Task: Create a due date automation trigger when advanced on, on the monday of the week before a card is due add content with a name containing resume at 11:00 AM.
Action: Mouse moved to (1001, 309)
Screenshot: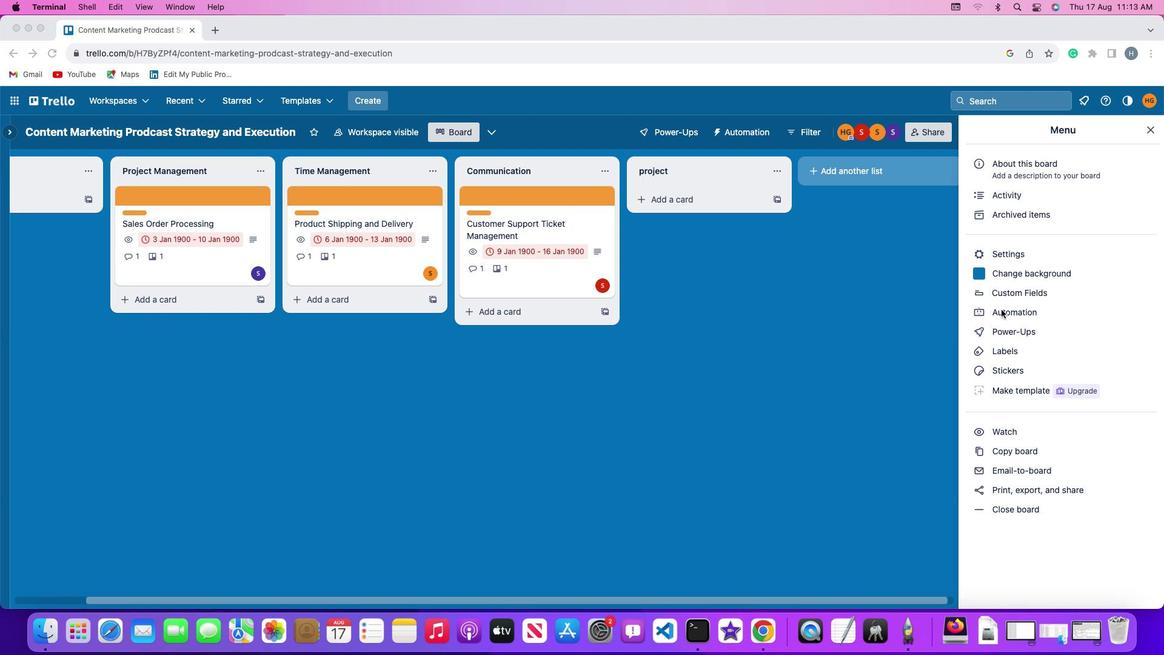 
Action: Mouse pressed left at (1001, 309)
Screenshot: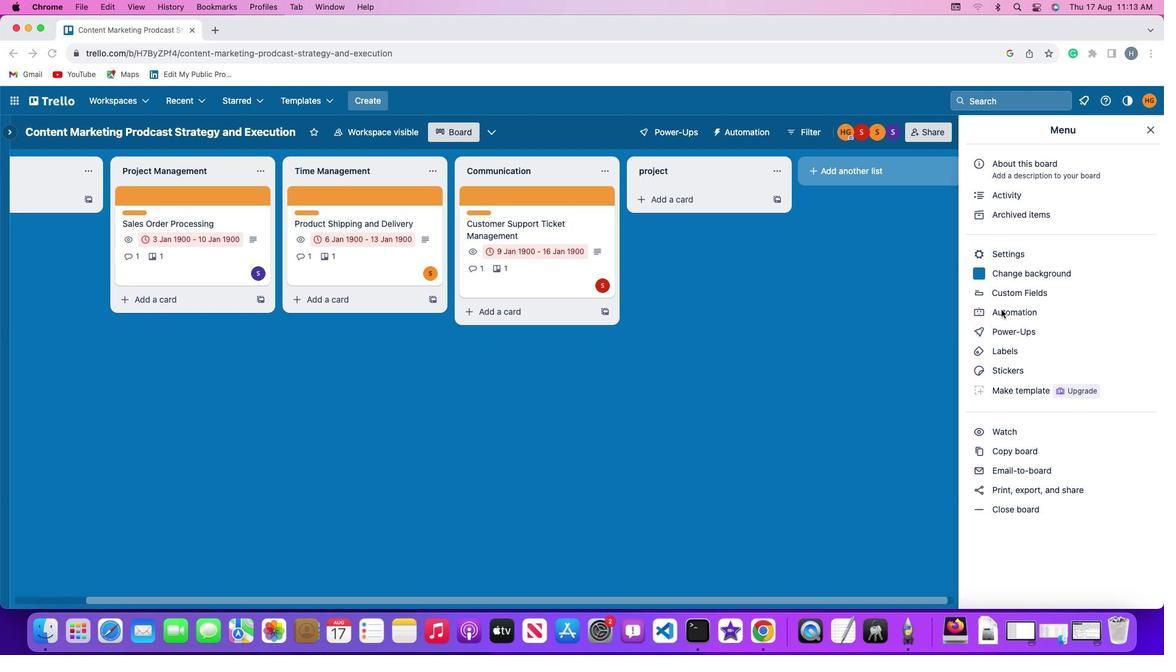 
Action: Mouse pressed left at (1001, 309)
Screenshot: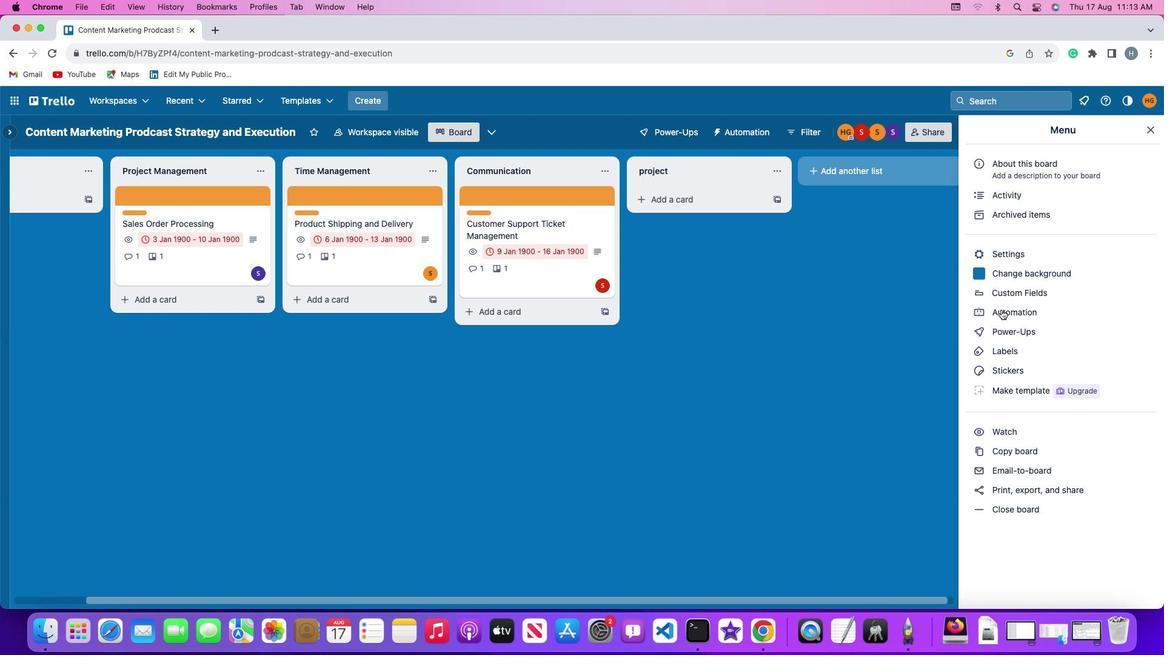 
Action: Mouse moved to (57, 286)
Screenshot: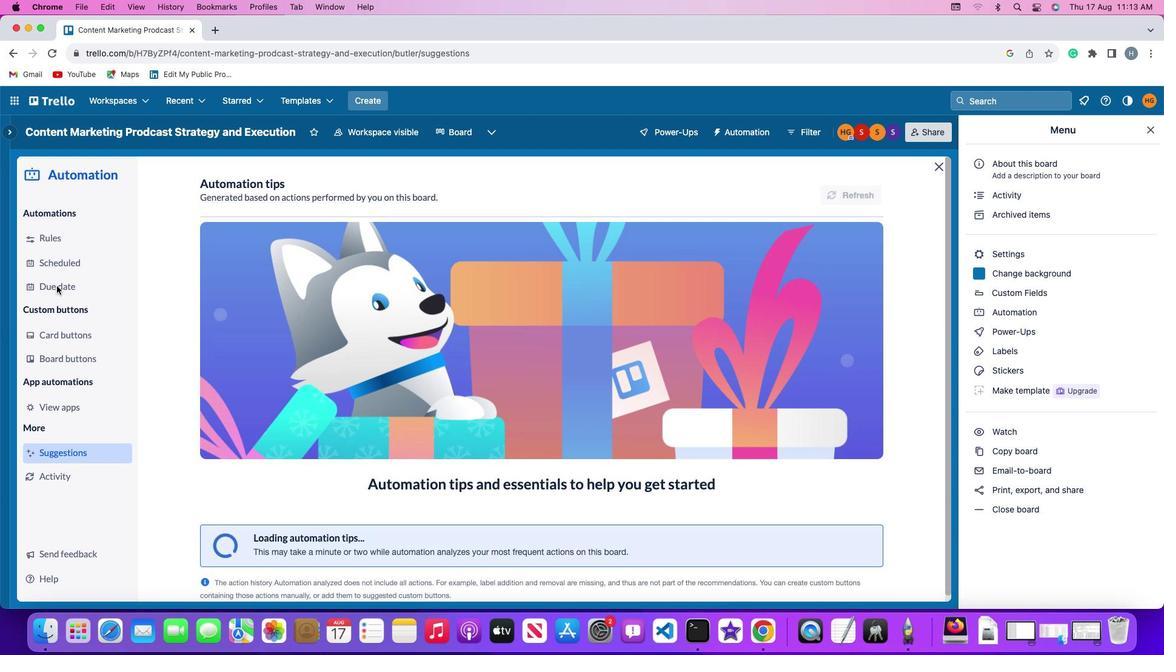 
Action: Mouse pressed left at (57, 286)
Screenshot: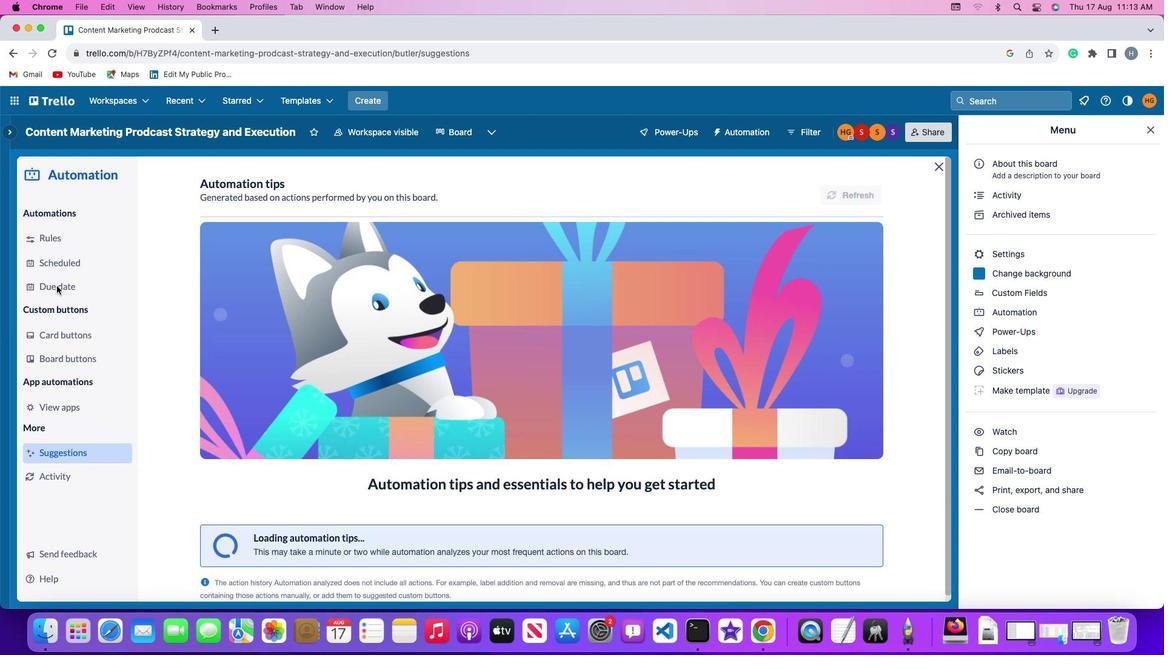 
Action: Mouse moved to (807, 187)
Screenshot: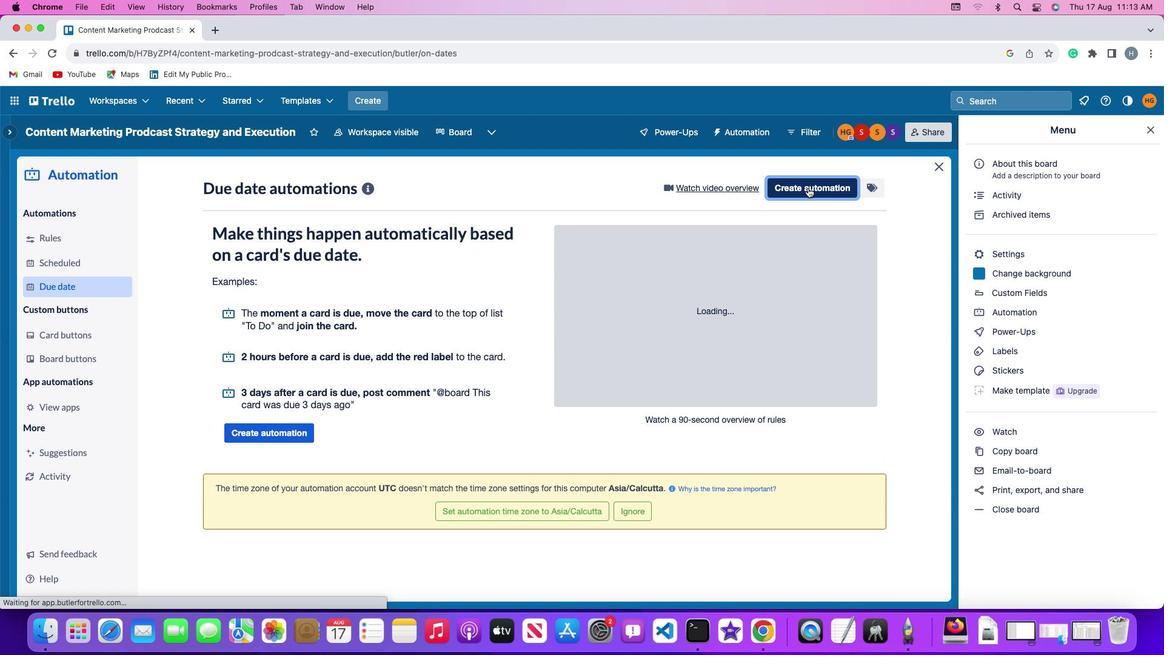 
Action: Mouse pressed left at (807, 187)
Screenshot: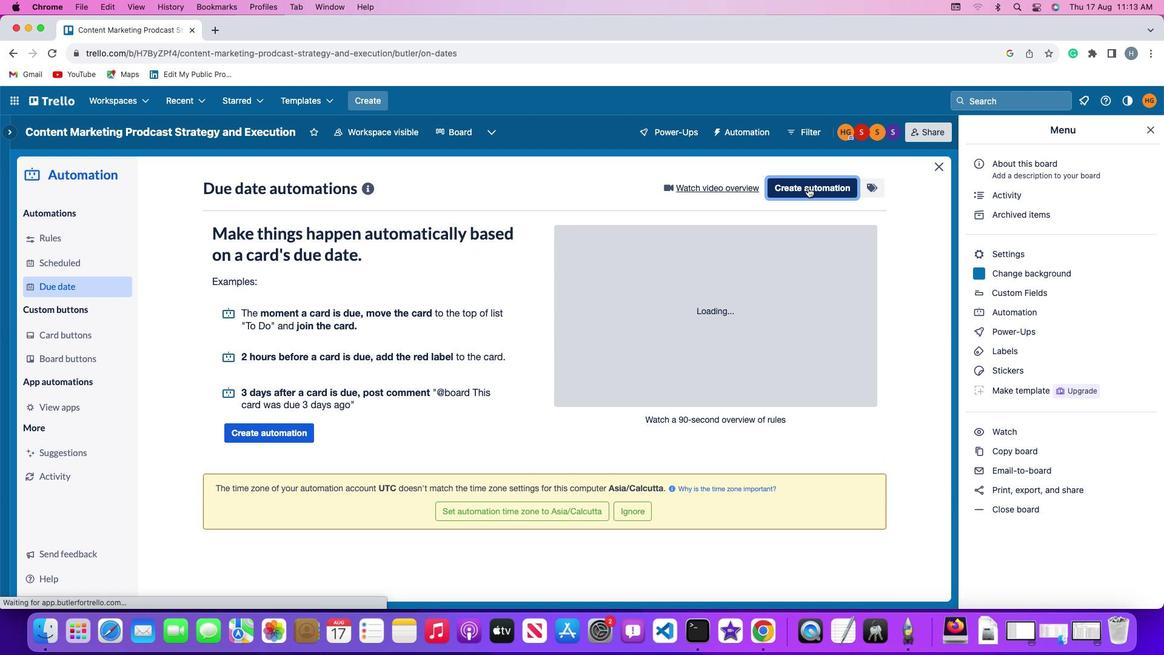 
Action: Mouse moved to (237, 302)
Screenshot: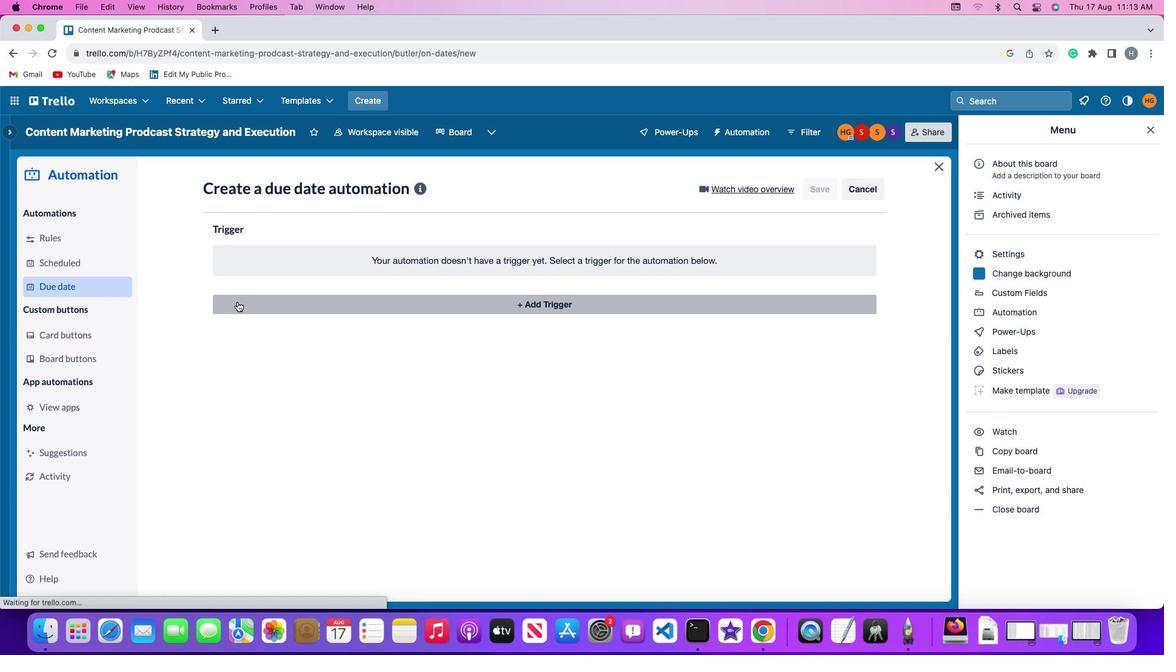 
Action: Mouse pressed left at (237, 302)
Screenshot: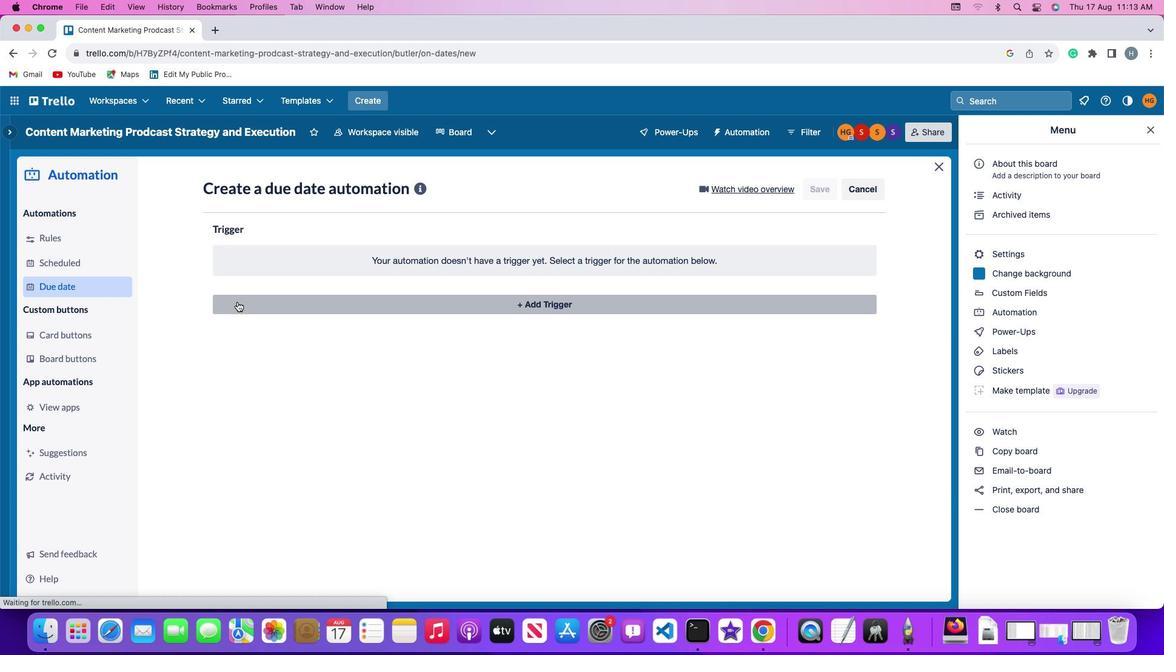
Action: Mouse moved to (274, 525)
Screenshot: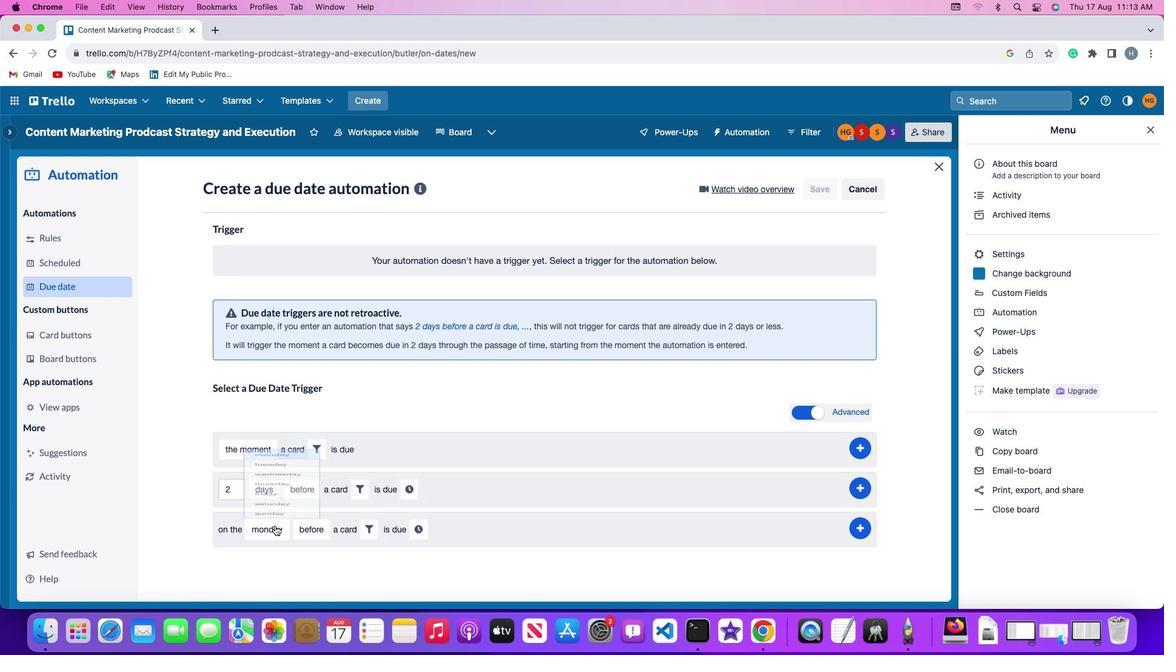 
Action: Mouse pressed left at (274, 525)
Screenshot: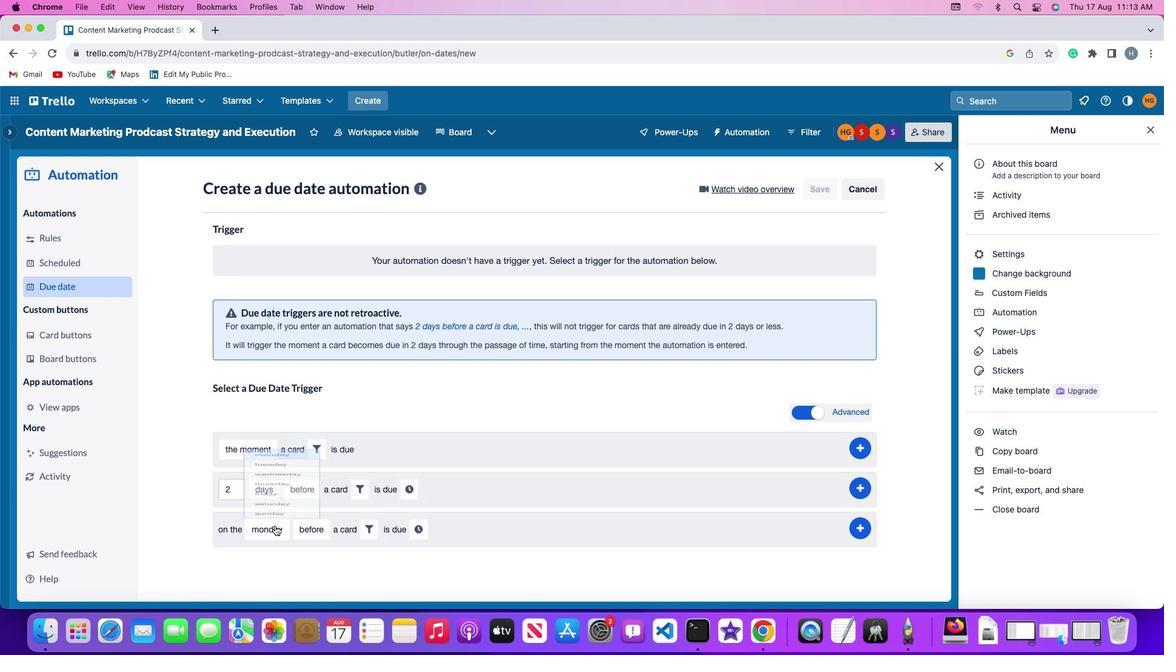 
Action: Mouse moved to (286, 356)
Screenshot: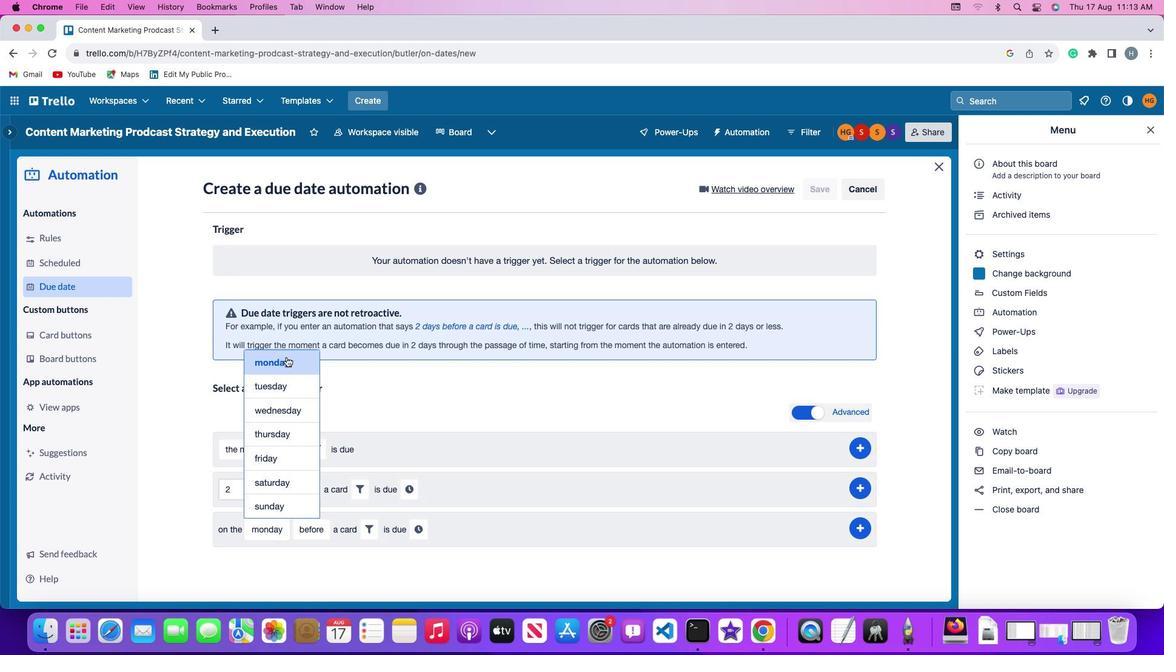 
Action: Mouse pressed left at (286, 356)
Screenshot: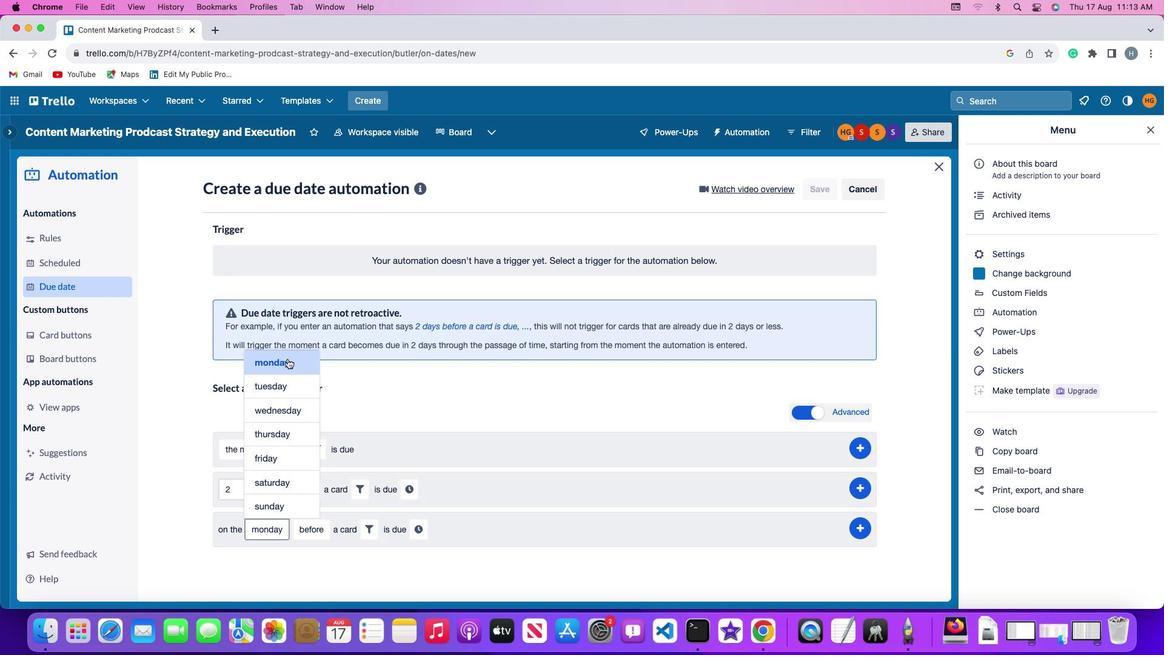 
Action: Mouse moved to (311, 528)
Screenshot: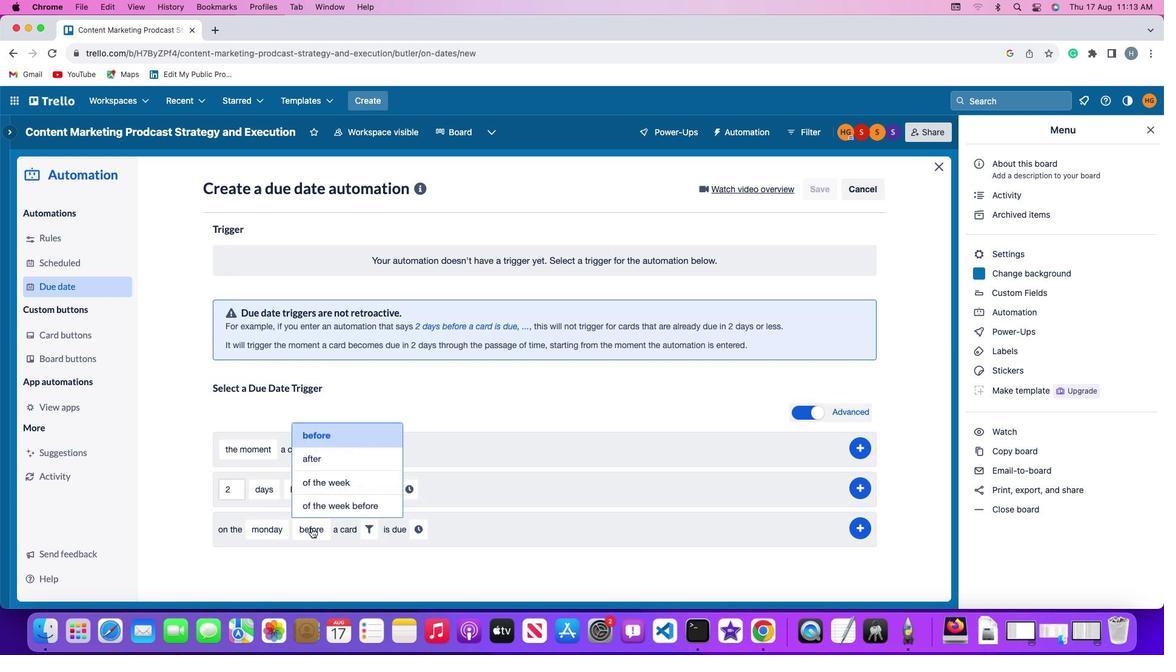 
Action: Mouse pressed left at (311, 528)
Screenshot: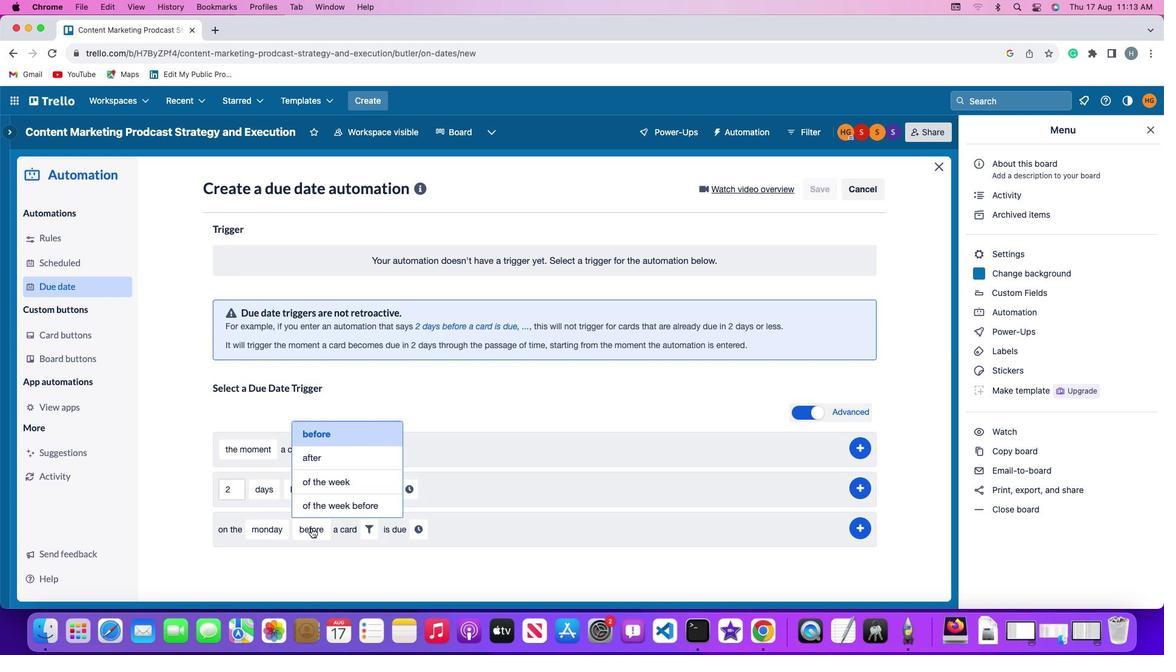 
Action: Mouse moved to (319, 507)
Screenshot: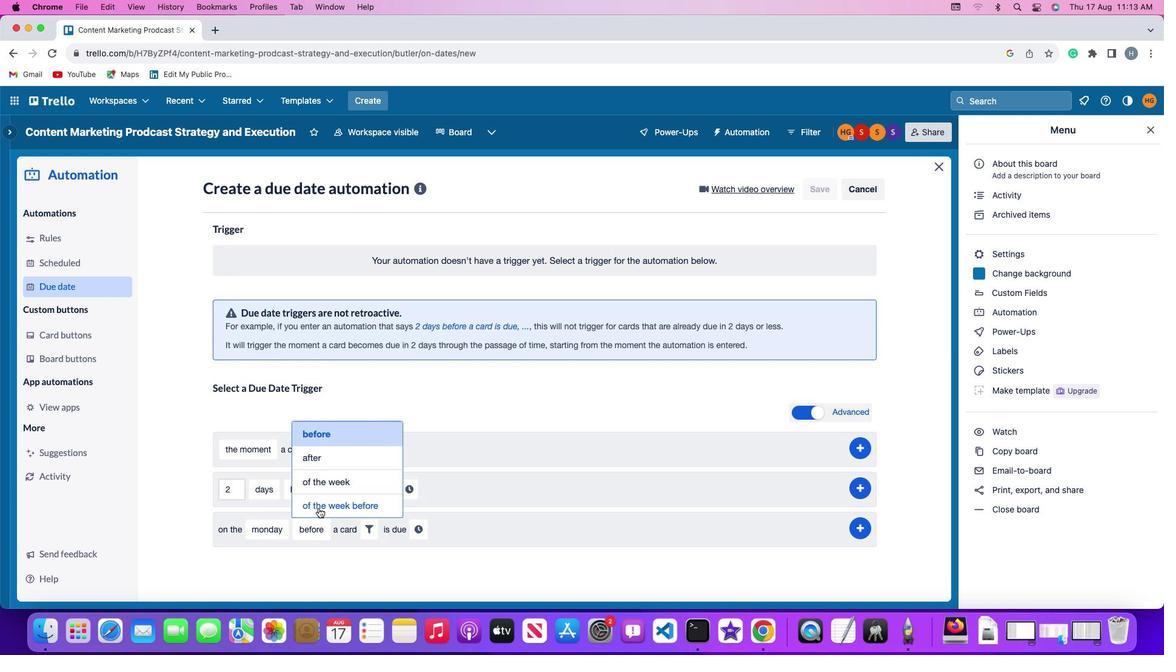 
Action: Mouse pressed left at (319, 507)
Screenshot: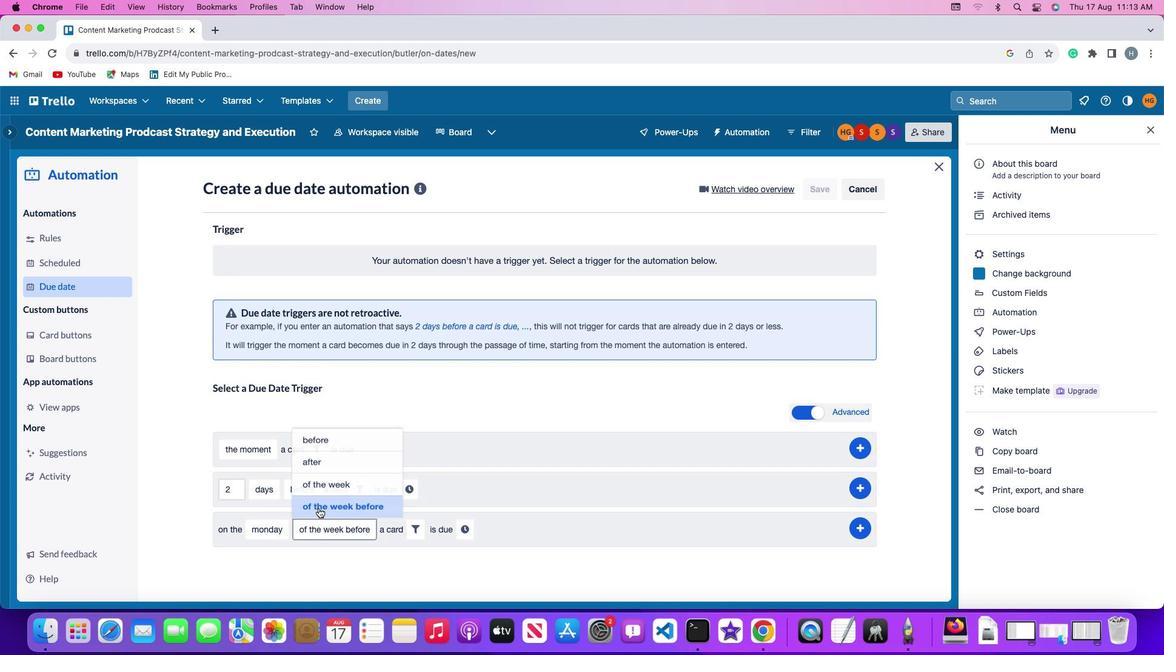 
Action: Mouse moved to (410, 527)
Screenshot: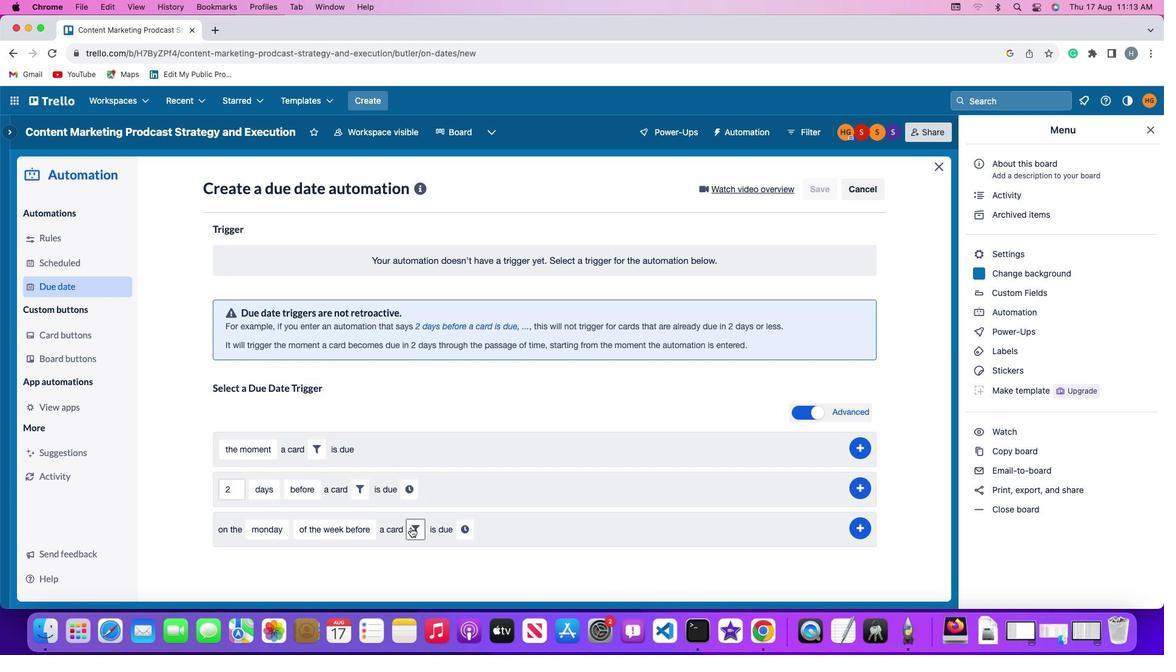 
Action: Mouse pressed left at (410, 527)
Screenshot: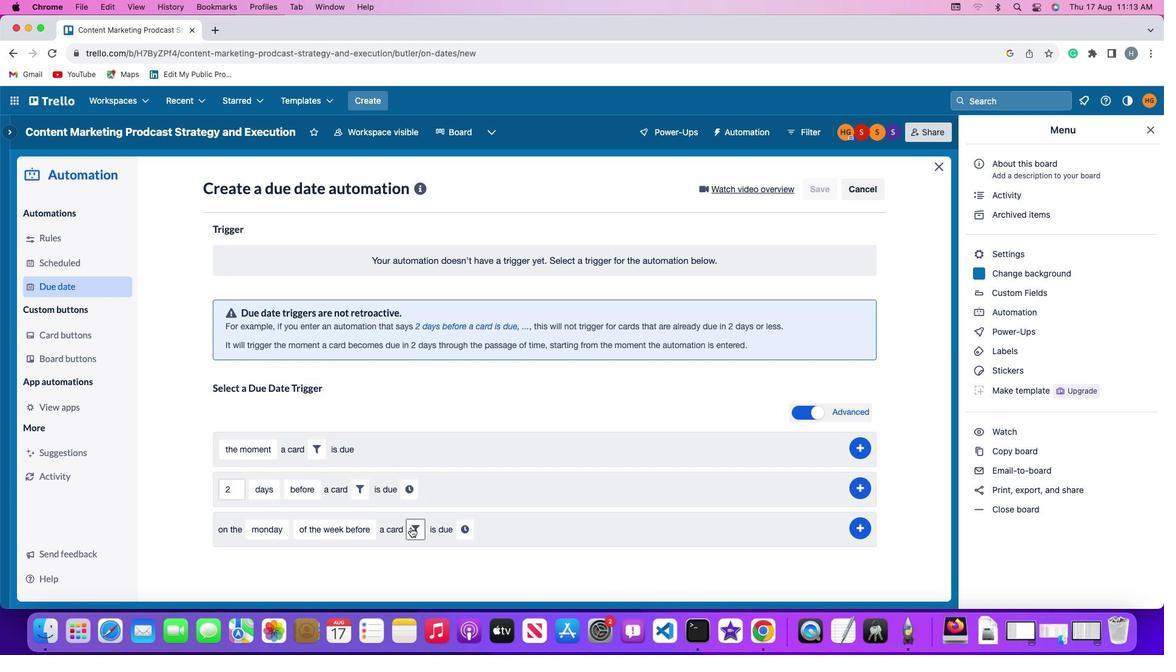 
Action: Mouse moved to (567, 570)
Screenshot: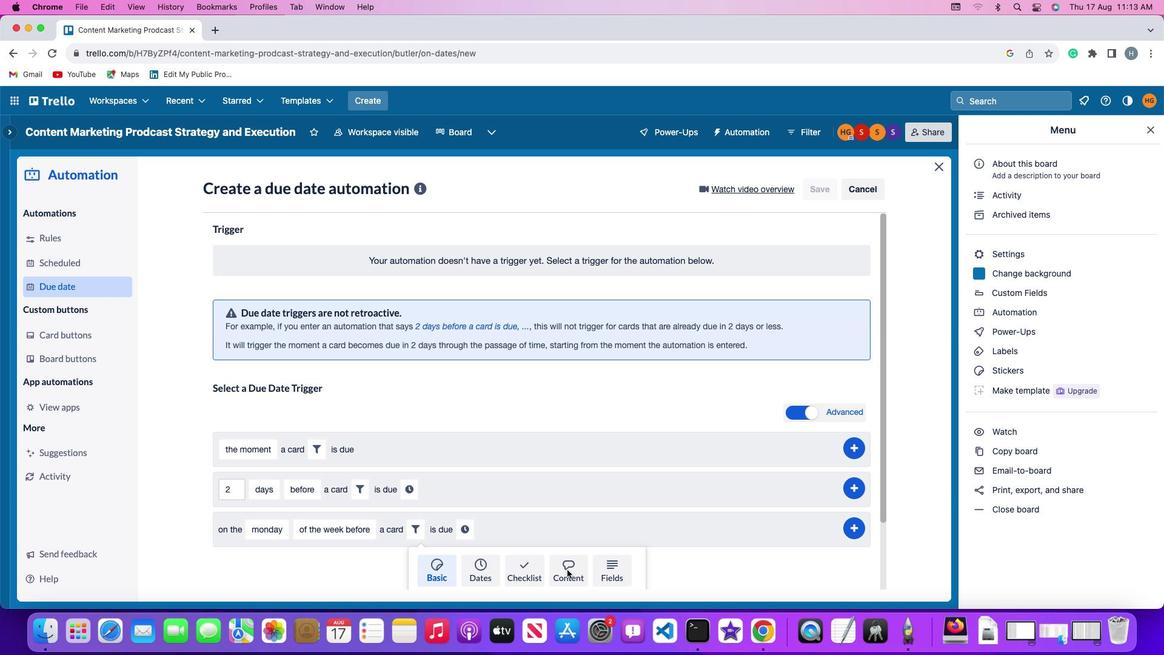 
Action: Mouse pressed left at (567, 570)
Screenshot: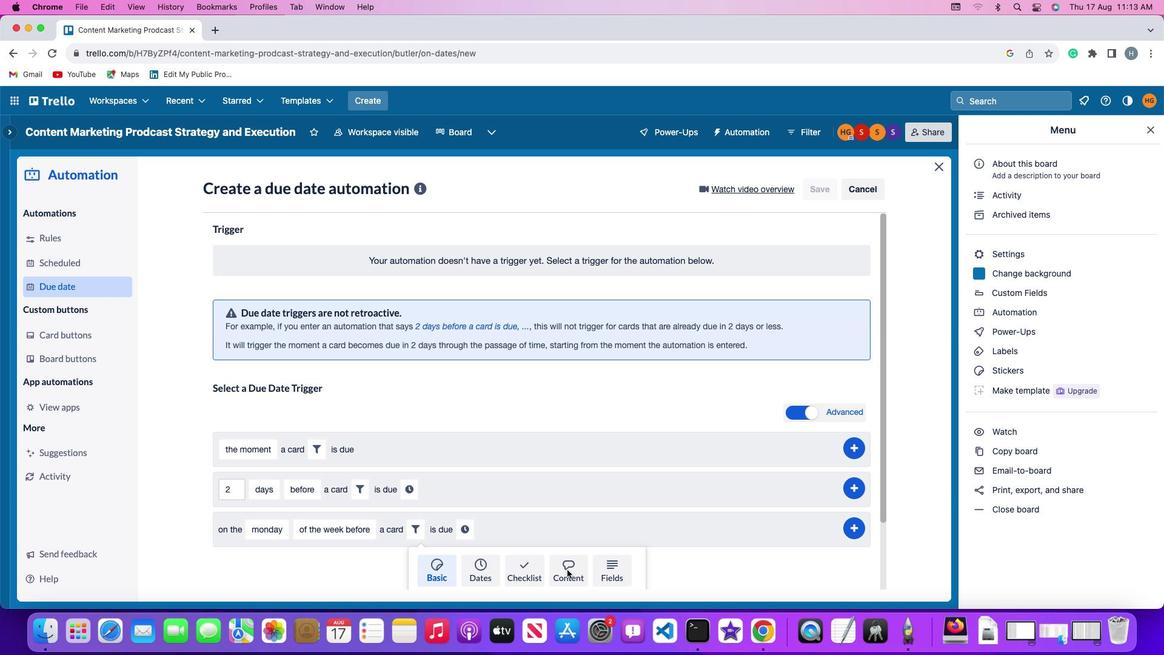 
Action: Mouse moved to (379, 564)
Screenshot: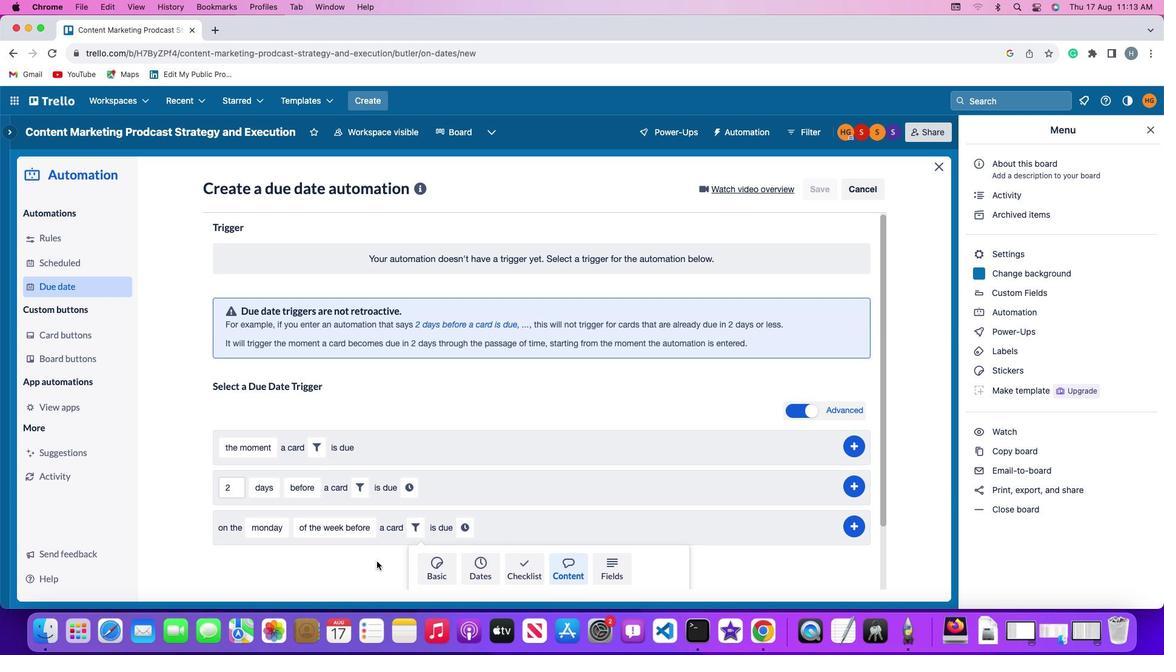 
Action: Mouse scrolled (379, 564) with delta (0, 0)
Screenshot: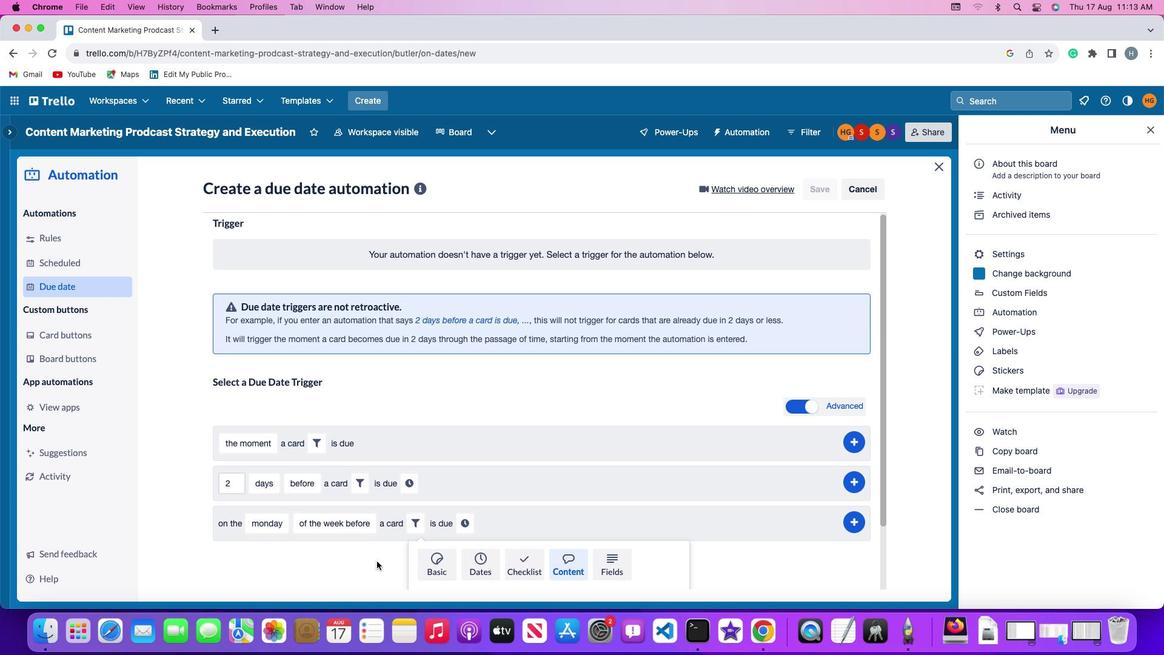 
Action: Mouse moved to (379, 564)
Screenshot: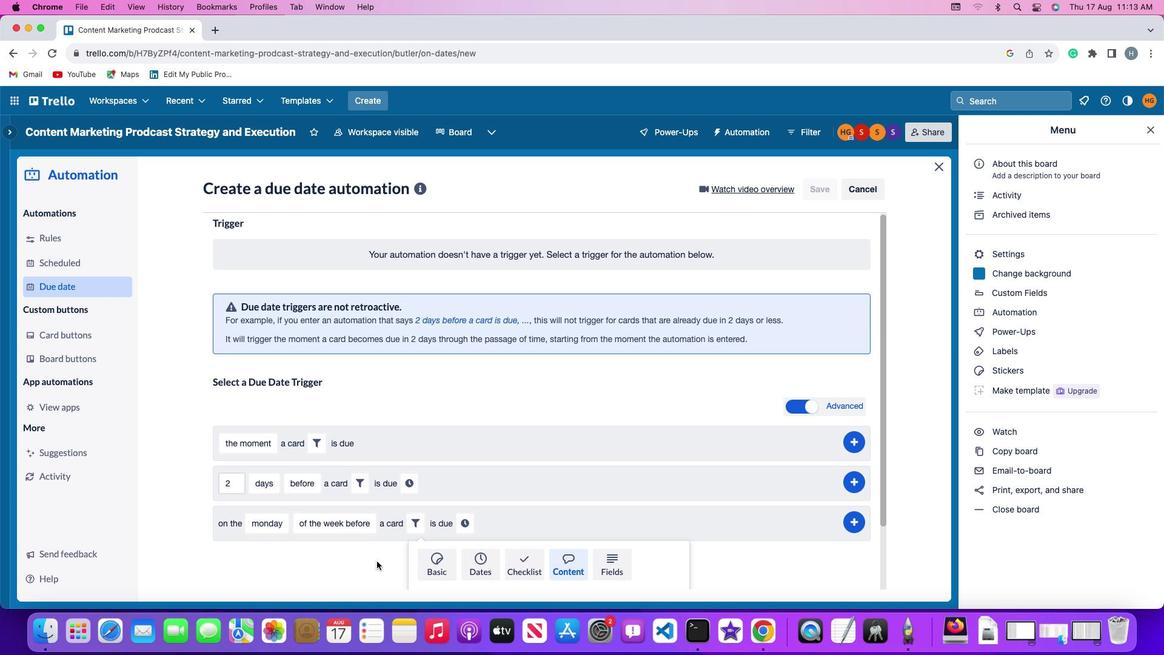 
Action: Mouse scrolled (379, 564) with delta (0, 0)
Screenshot: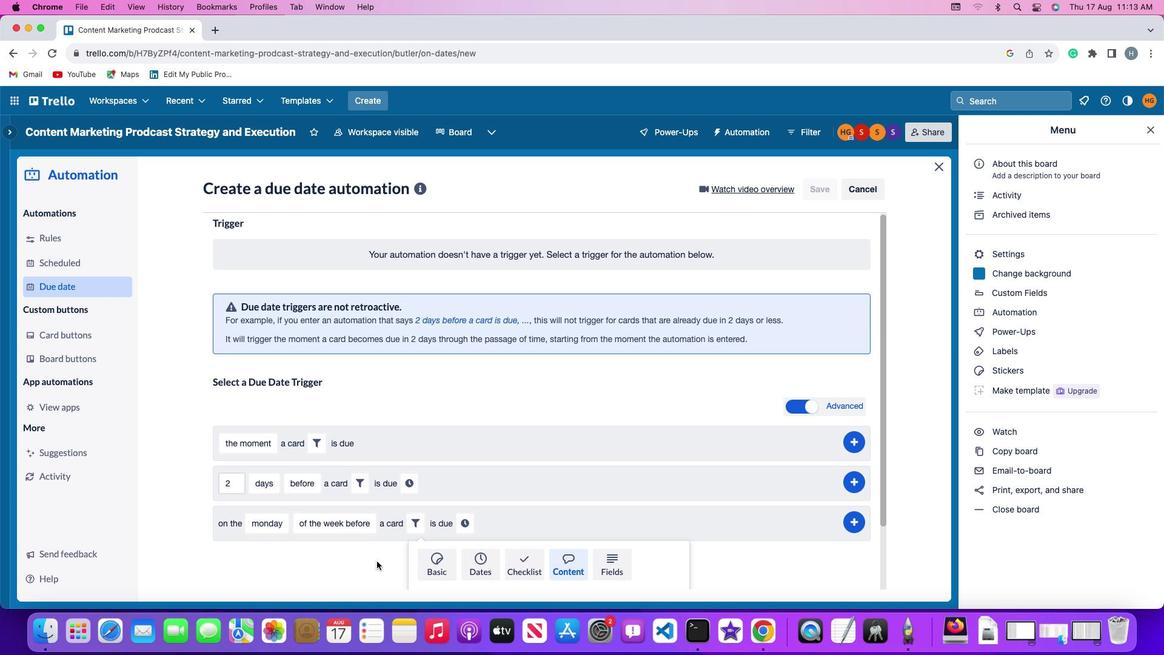 
Action: Mouse scrolled (379, 564) with delta (0, -1)
Screenshot: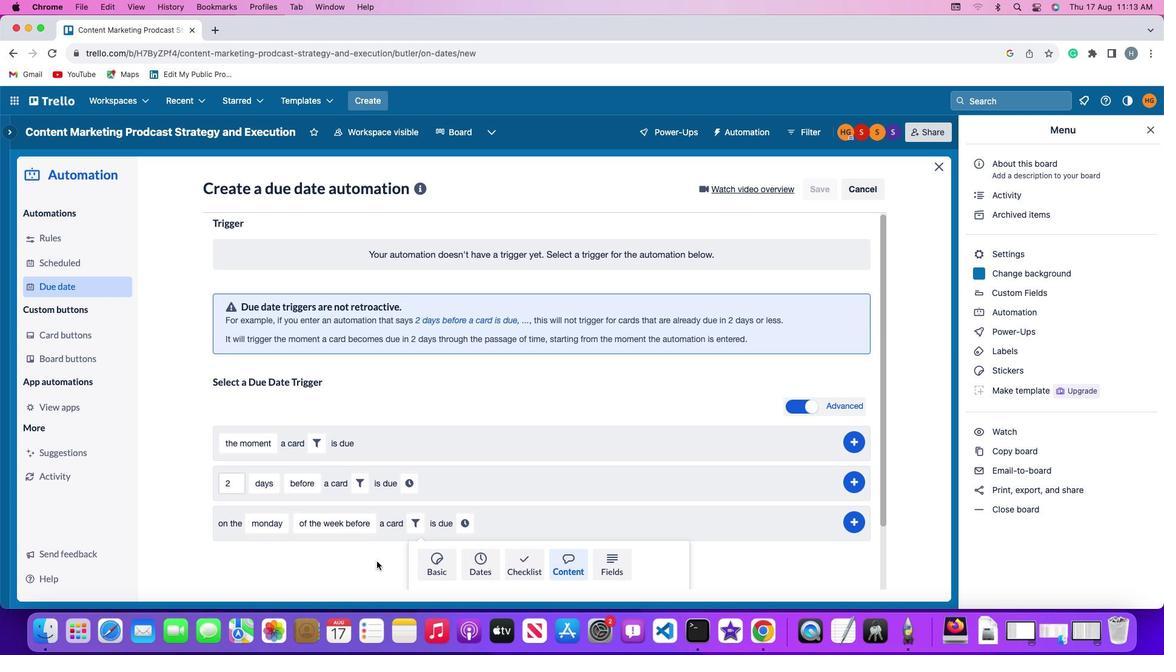 
Action: Mouse scrolled (379, 564) with delta (0, -3)
Screenshot: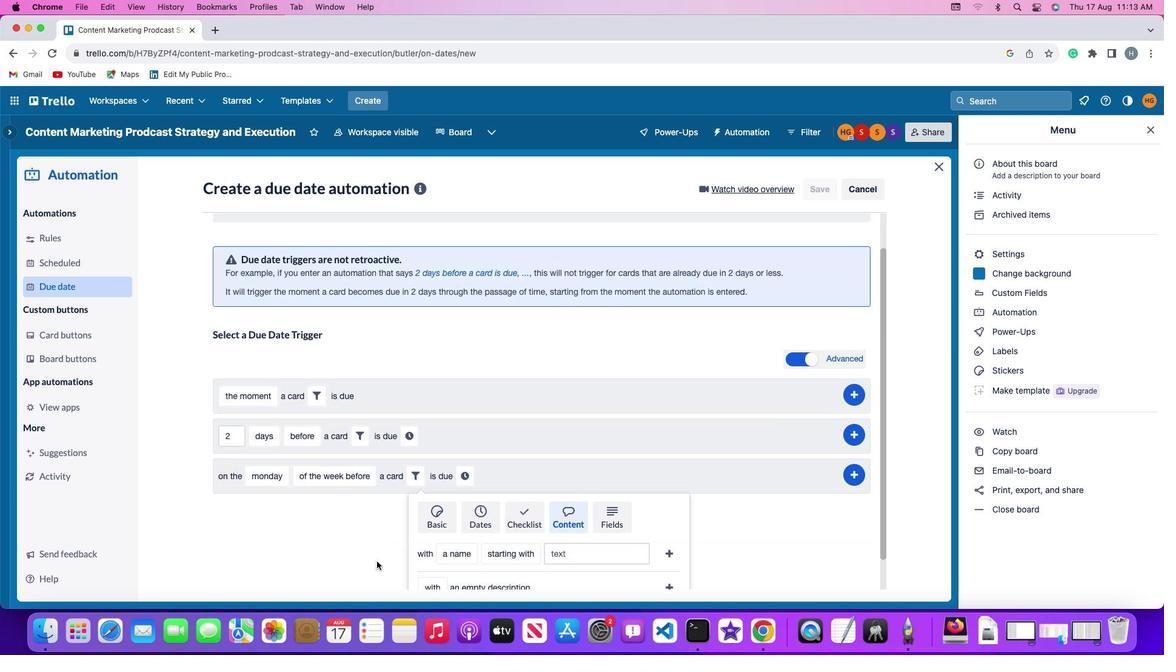 
Action: Mouse moved to (445, 534)
Screenshot: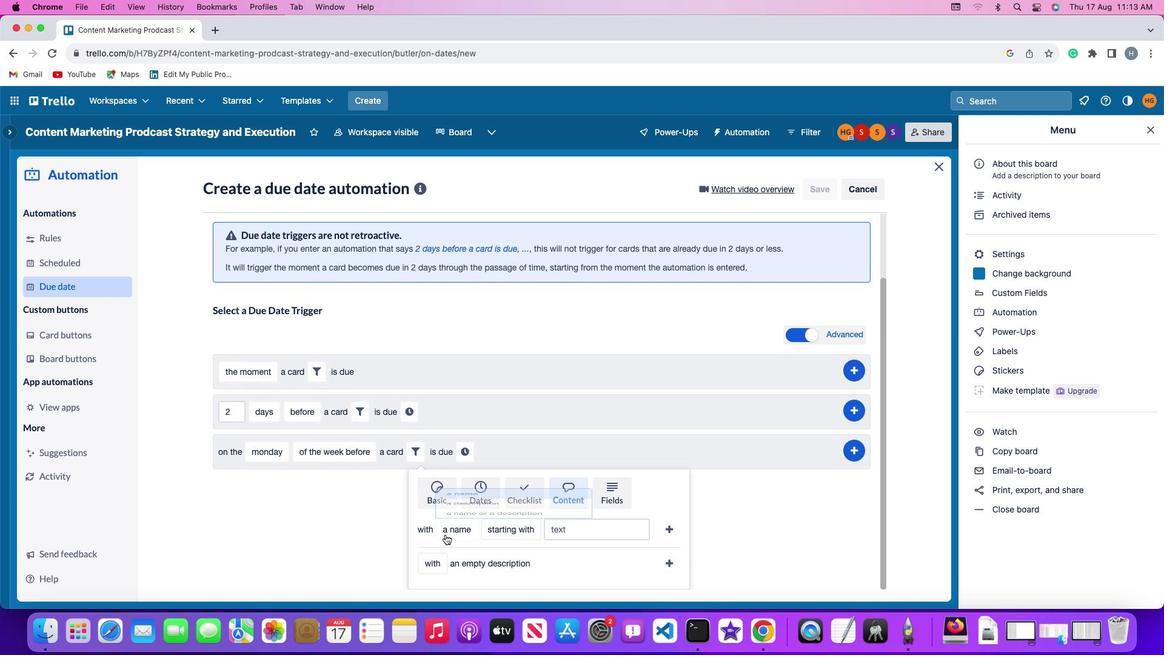 
Action: Mouse pressed left at (445, 534)
Screenshot: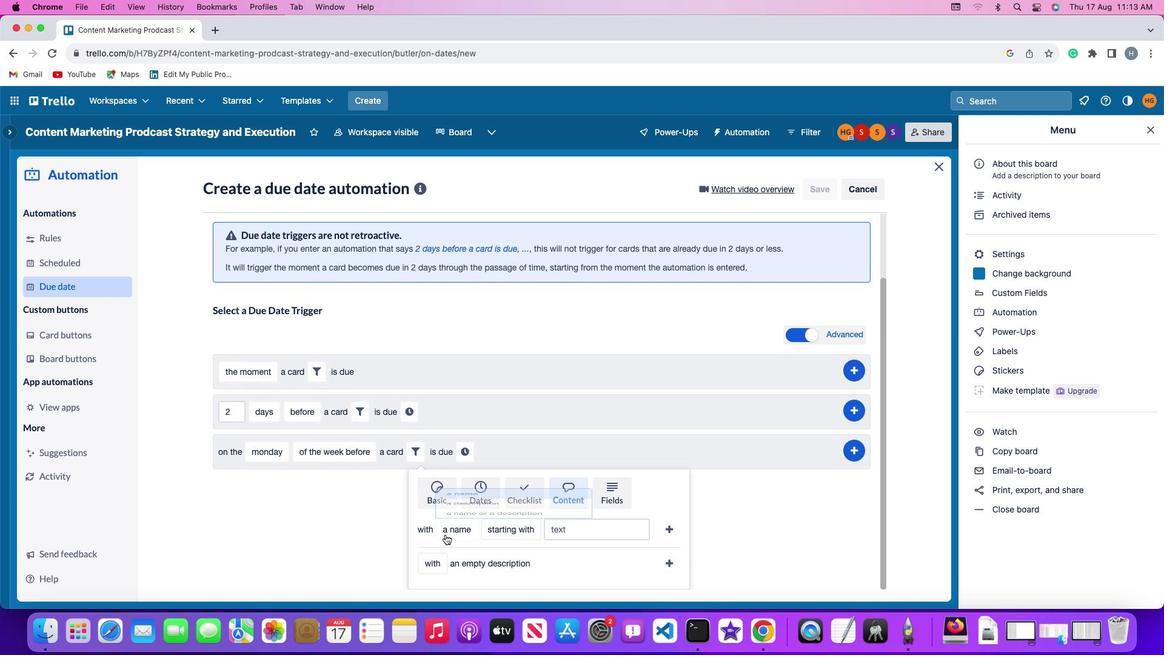 
Action: Mouse moved to (474, 462)
Screenshot: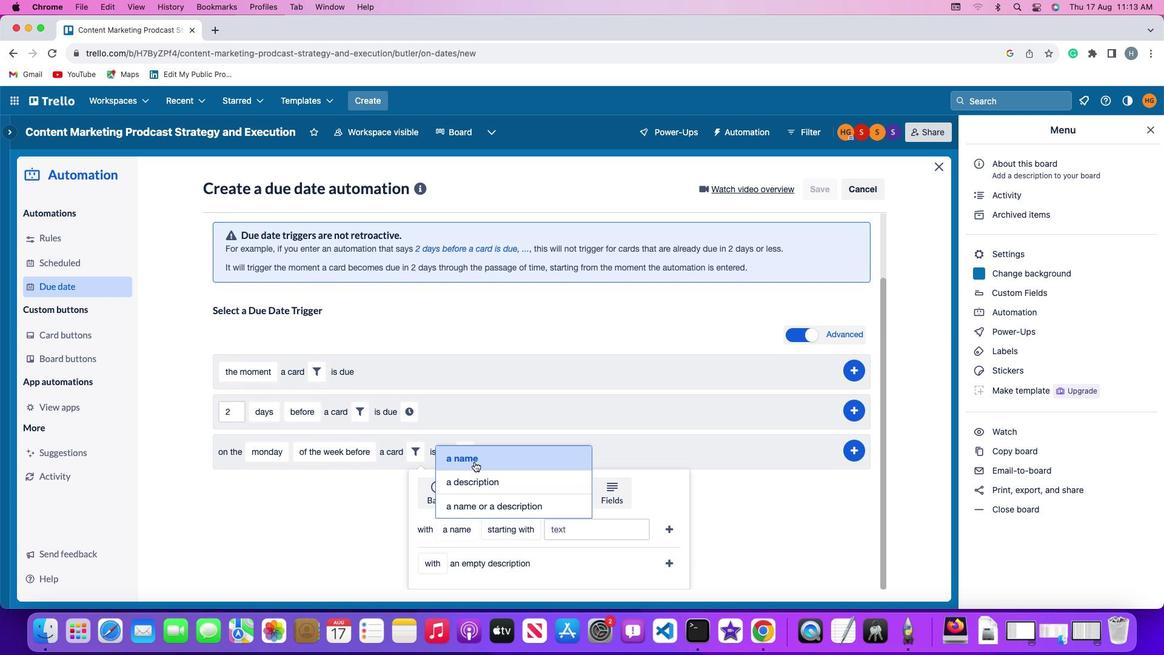 
Action: Mouse pressed left at (474, 462)
Screenshot: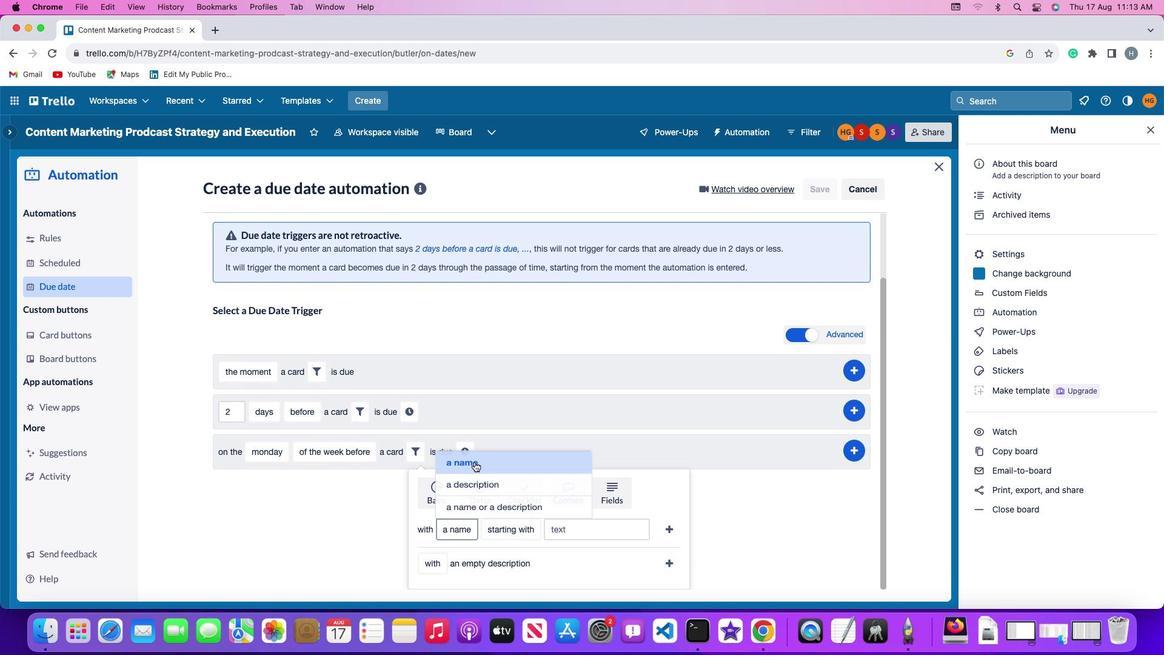 
Action: Mouse moved to (516, 525)
Screenshot: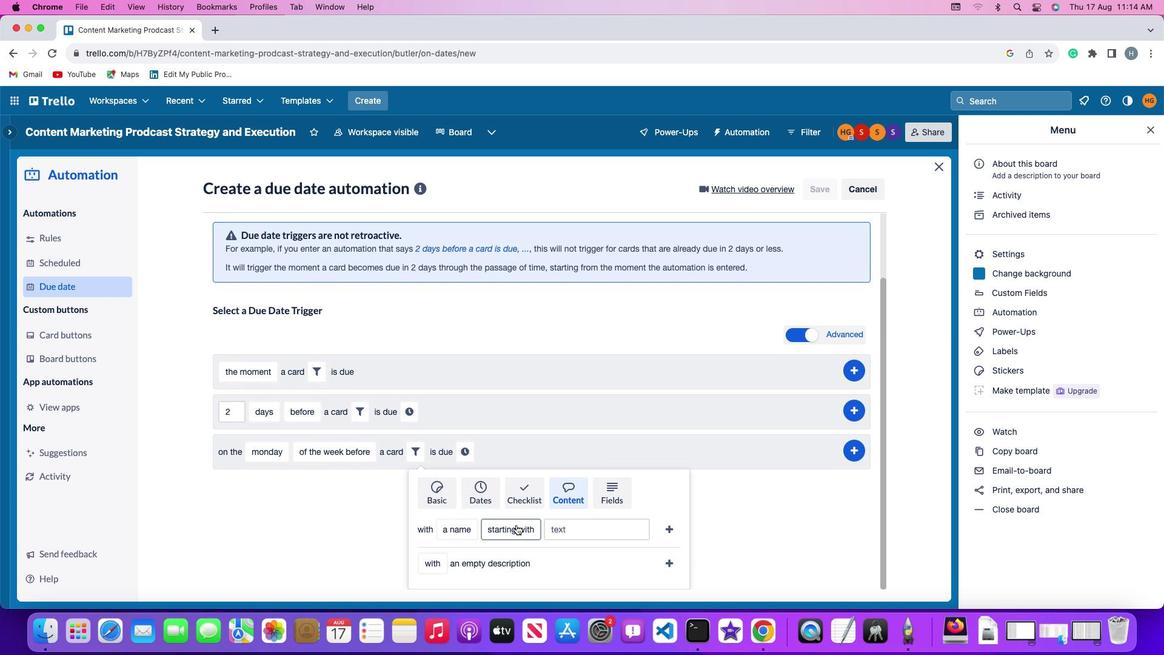 
Action: Mouse pressed left at (516, 525)
Screenshot: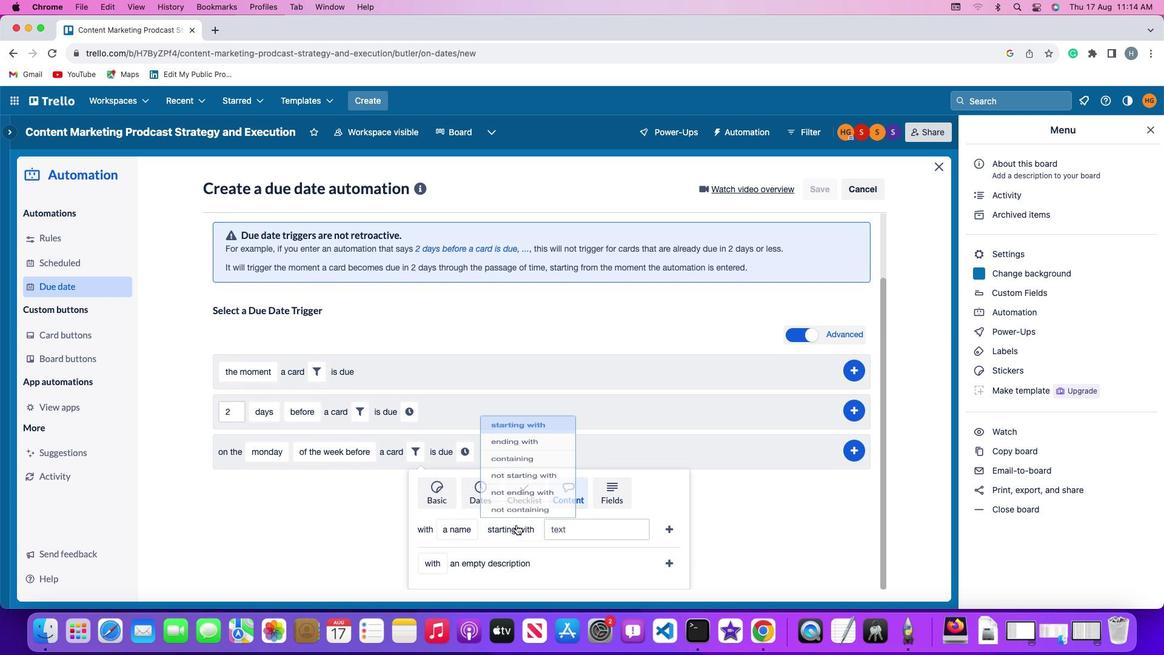 
Action: Mouse moved to (517, 436)
Screenshot: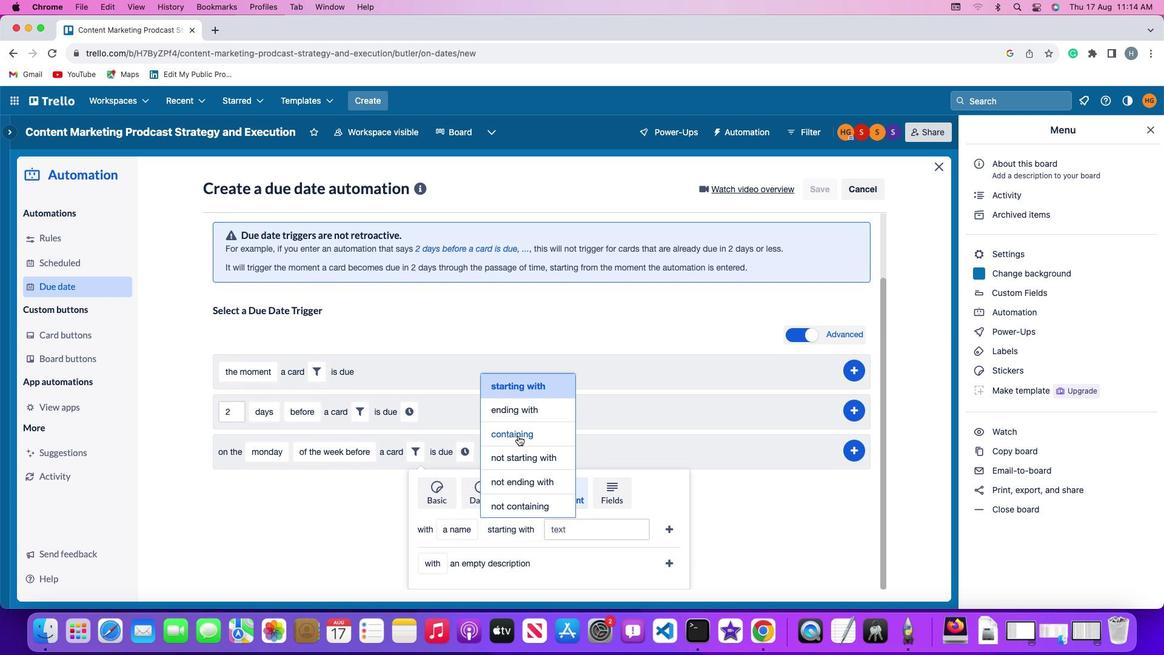 
Action: Mouse pressed left at (517, 436)
Screenshot: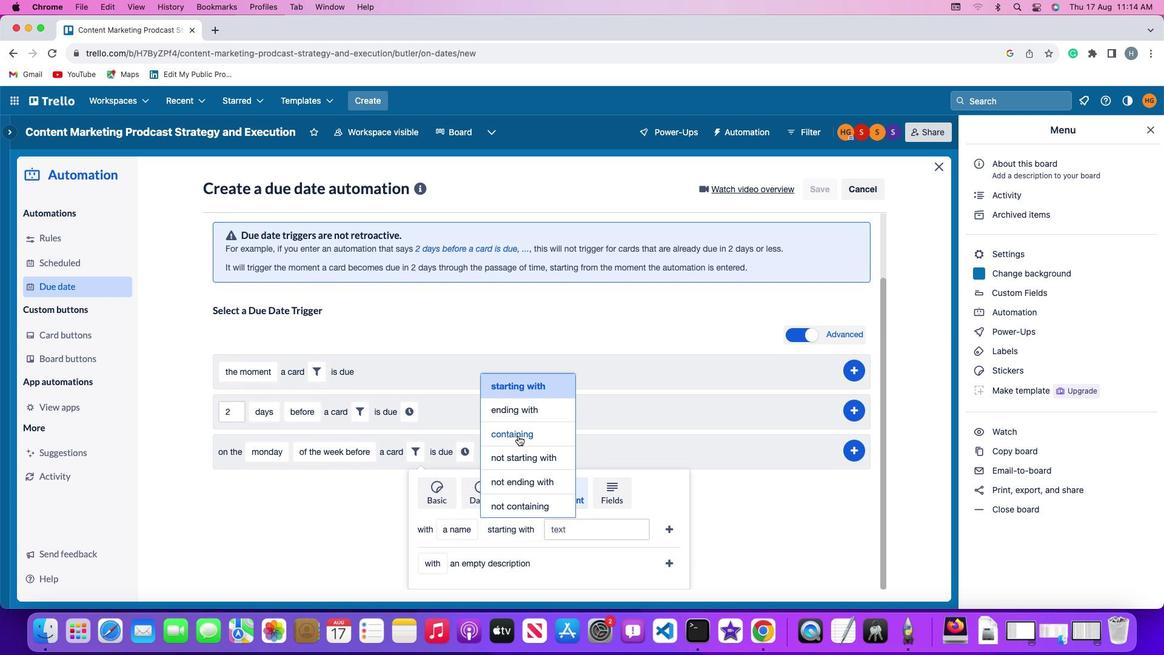 
Action: Mouse moved to (576, 526)
Screenshot: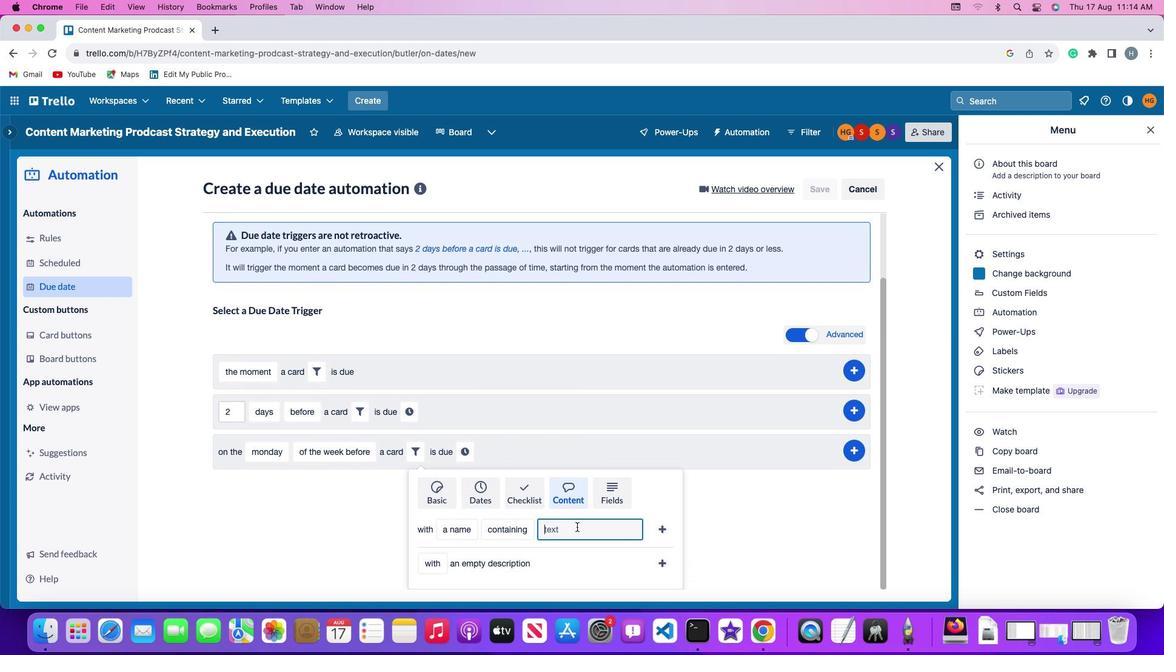 
Action: Mouse pressed left at (576, 526)
Screenshot: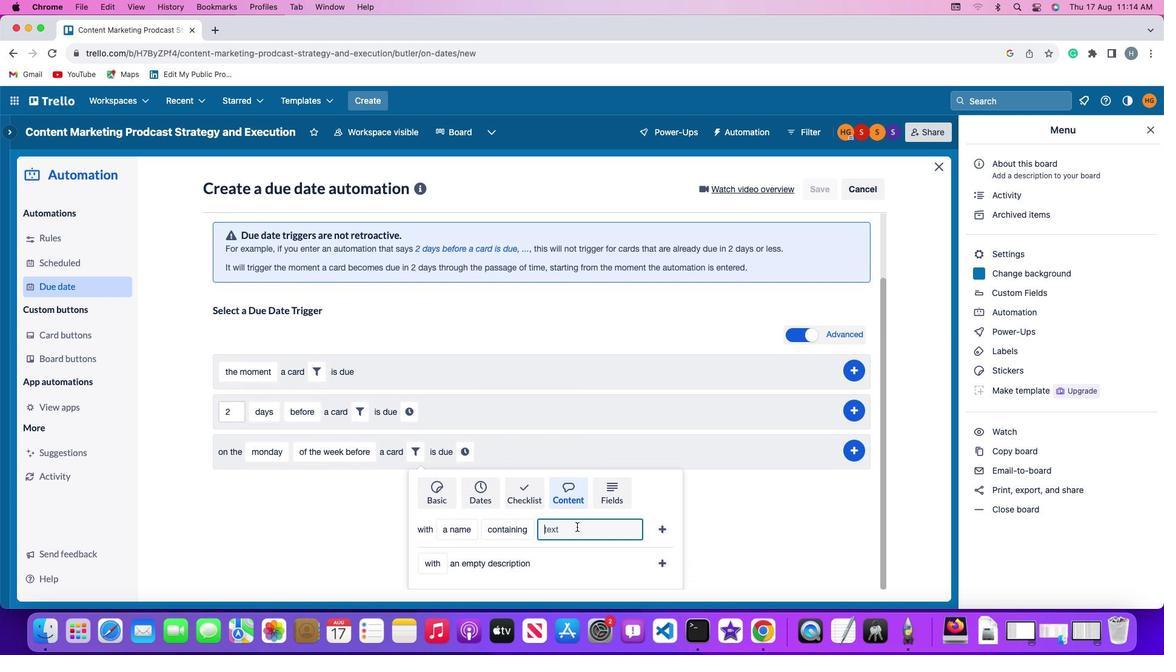 
Action: Mouse moved to (576, 526)
Screenshot: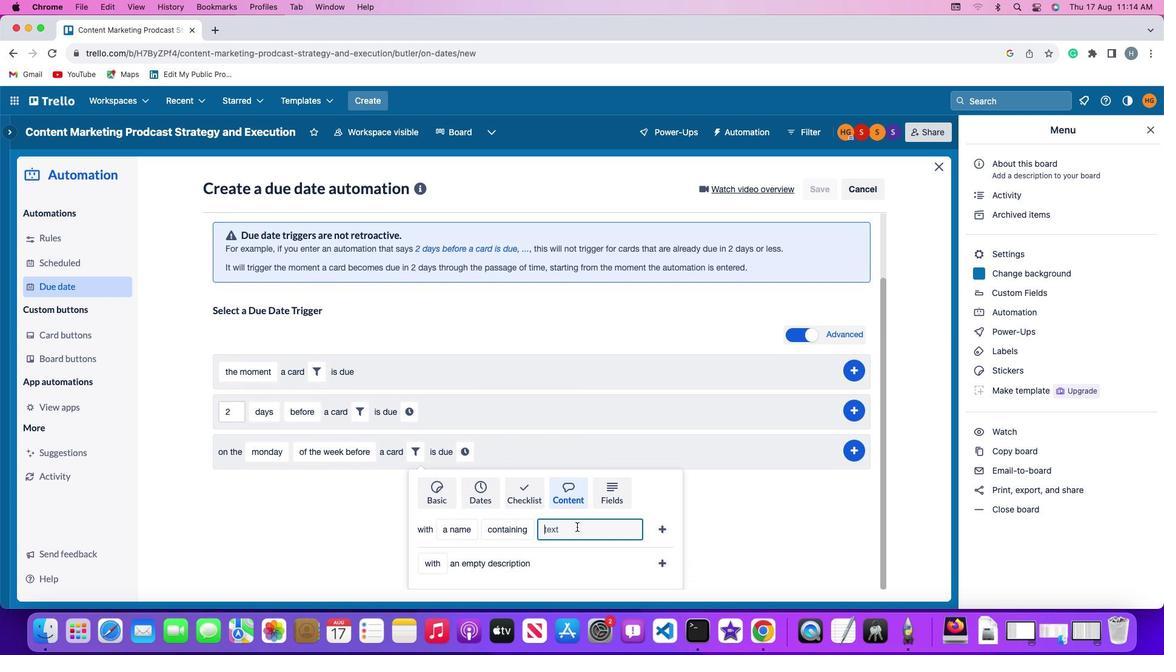 
Action: Key pressed 'r''e''s''u''m''e'
Screenshot: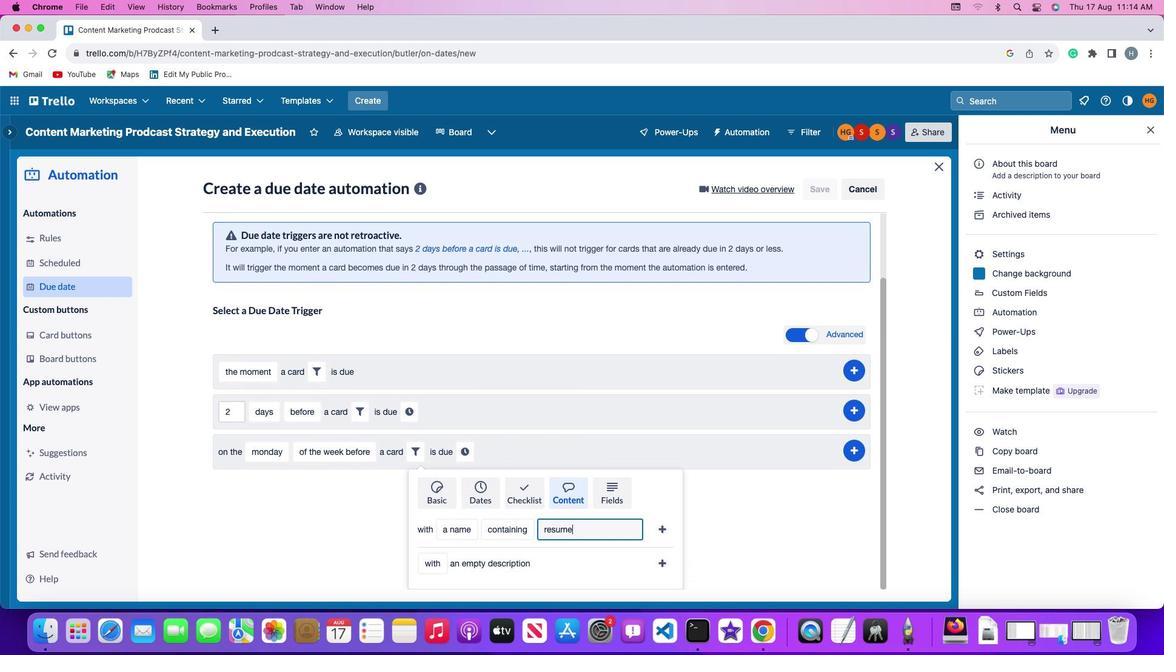 
Action: Mouse moved to (665, 528)
Screenshot: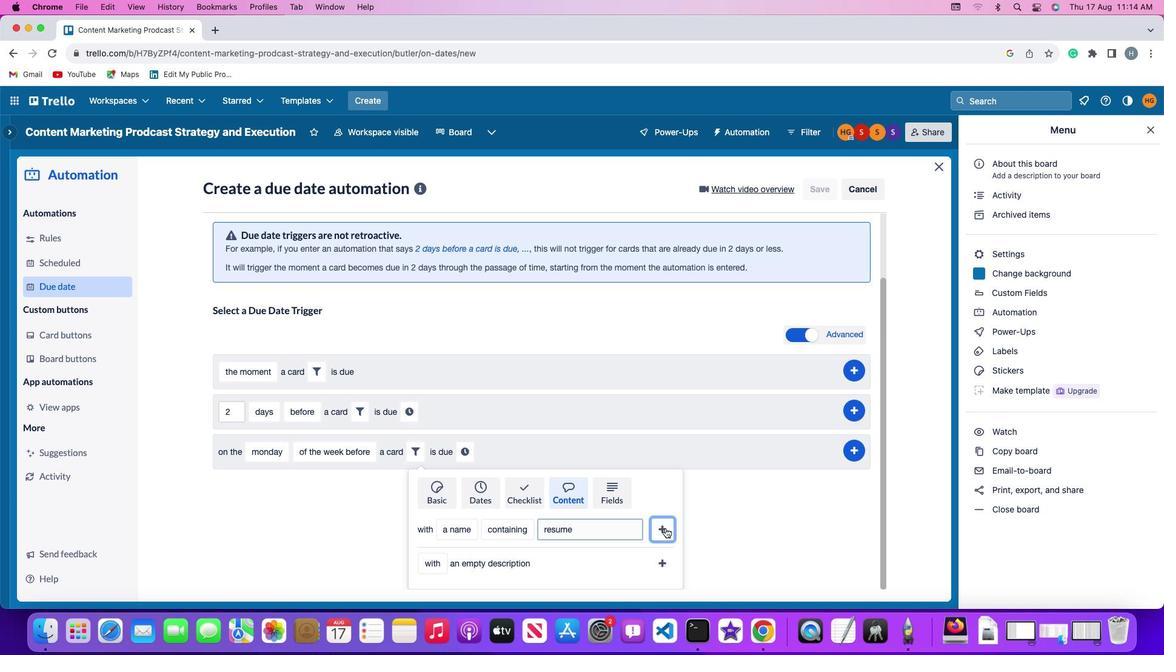 
Action: Mouse pressed left at (665, 528)
Screenshot: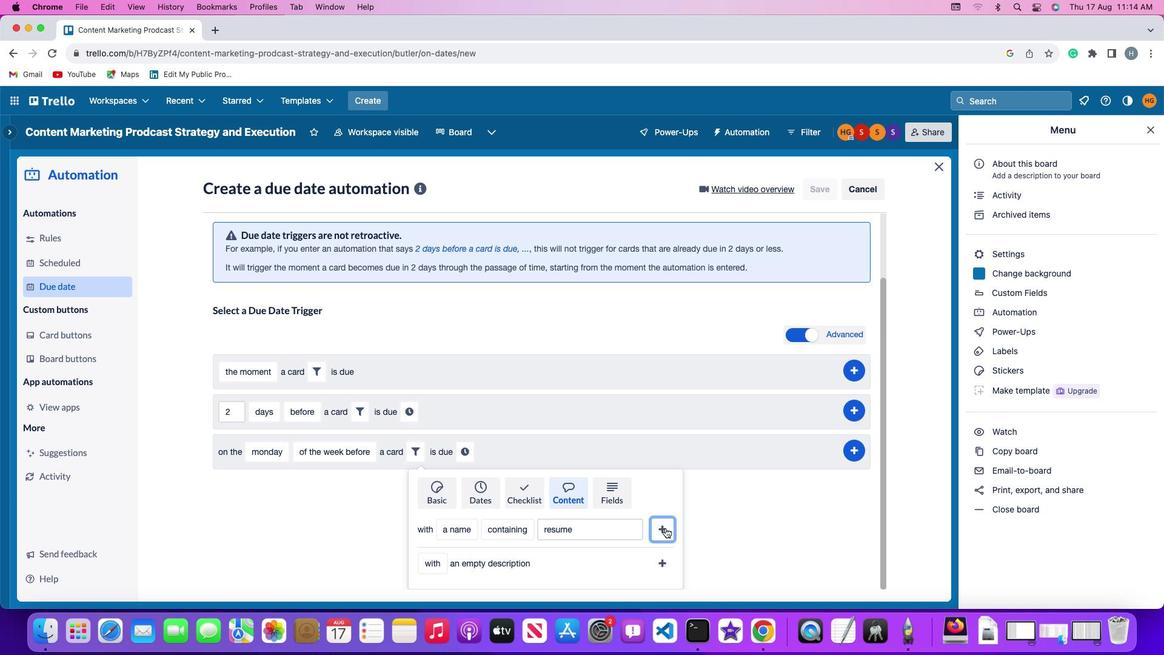 
Action: Mouse moved to (627, 525)
Screenshot: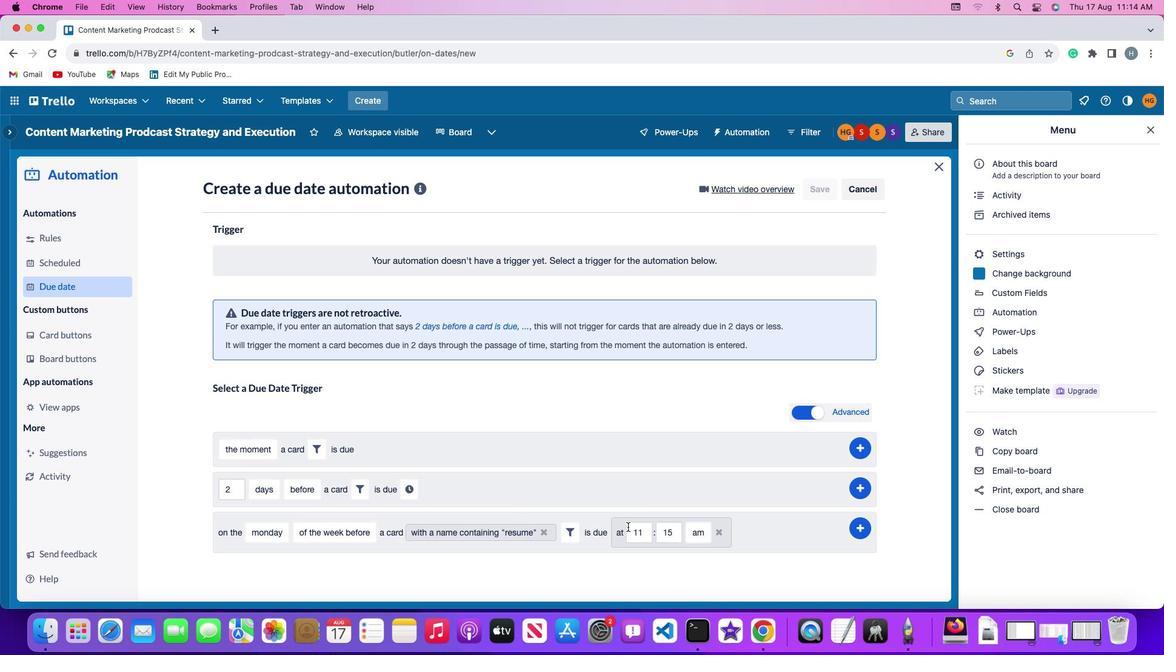 
Action: Mouse pressed left at (627, 525)
Screenshot: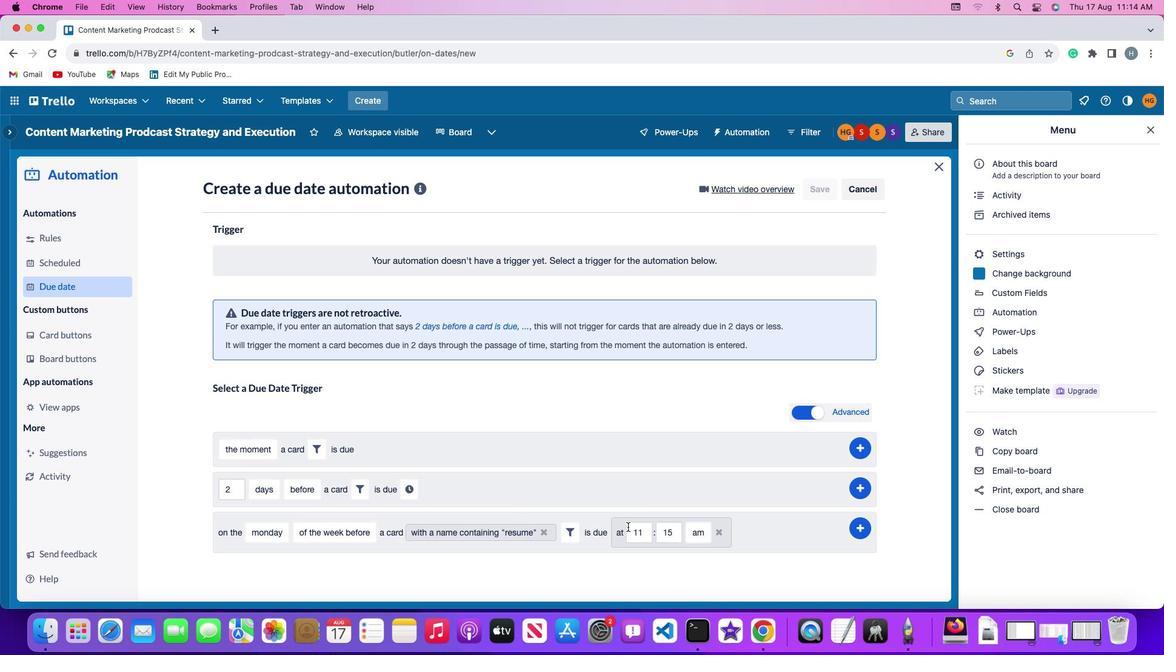 
Action: Mouse moved to (645, 530)
Screenshot: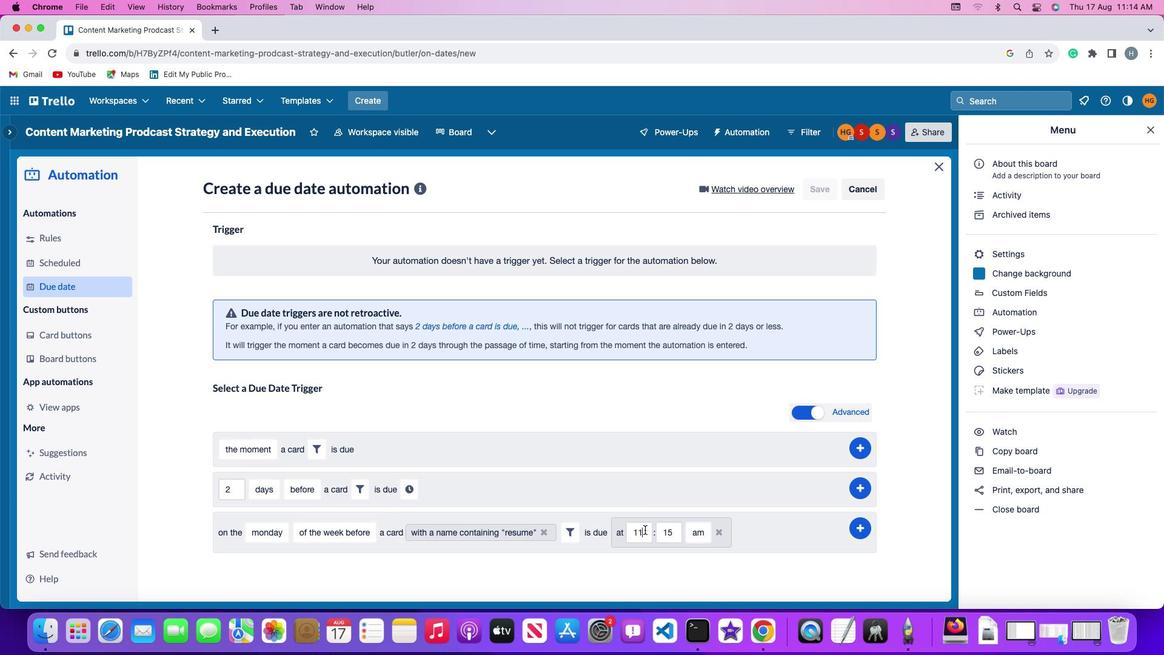 
Action: Mouse pressed left at (645, 530)
Screenshot: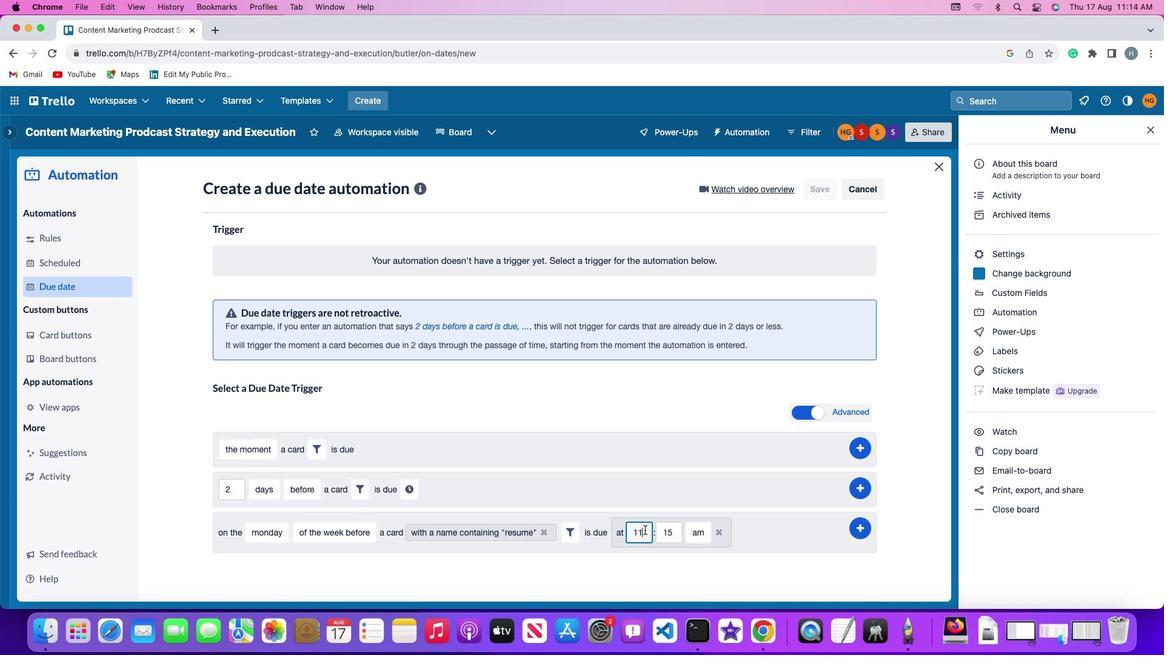 
Action: Mouse moved to (645, 530)
Screenshot: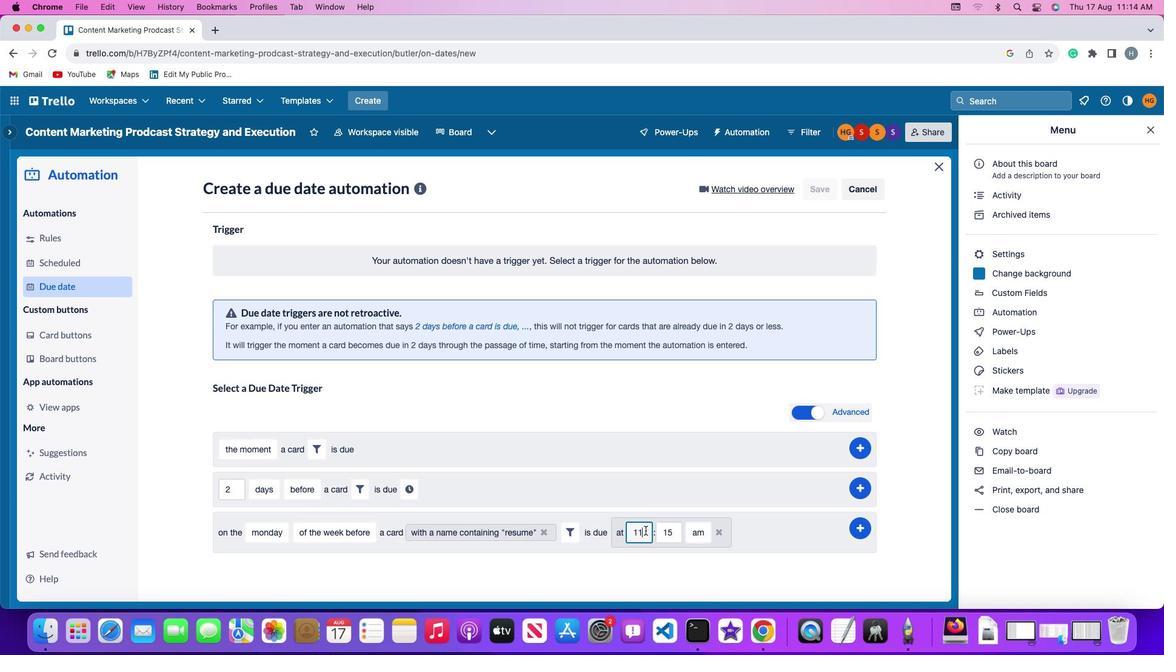 
Action: Key pressed Key.backspaceKey.backspace
Screenshot: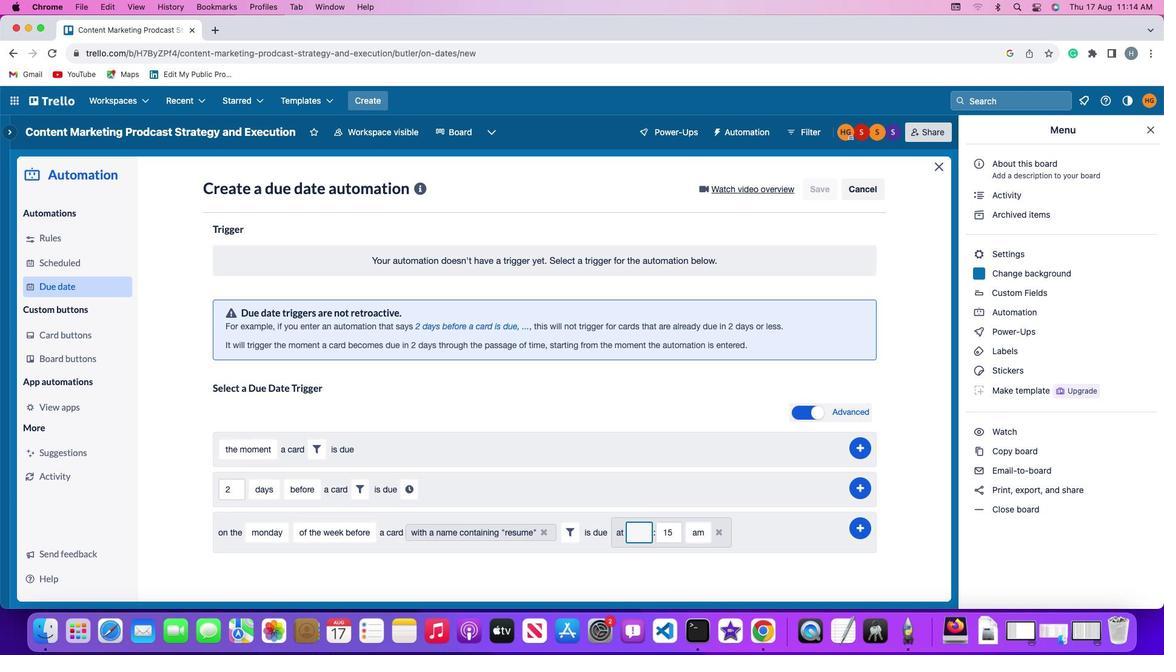 
Action: Mouse moved to (645, 530)
Screenshot: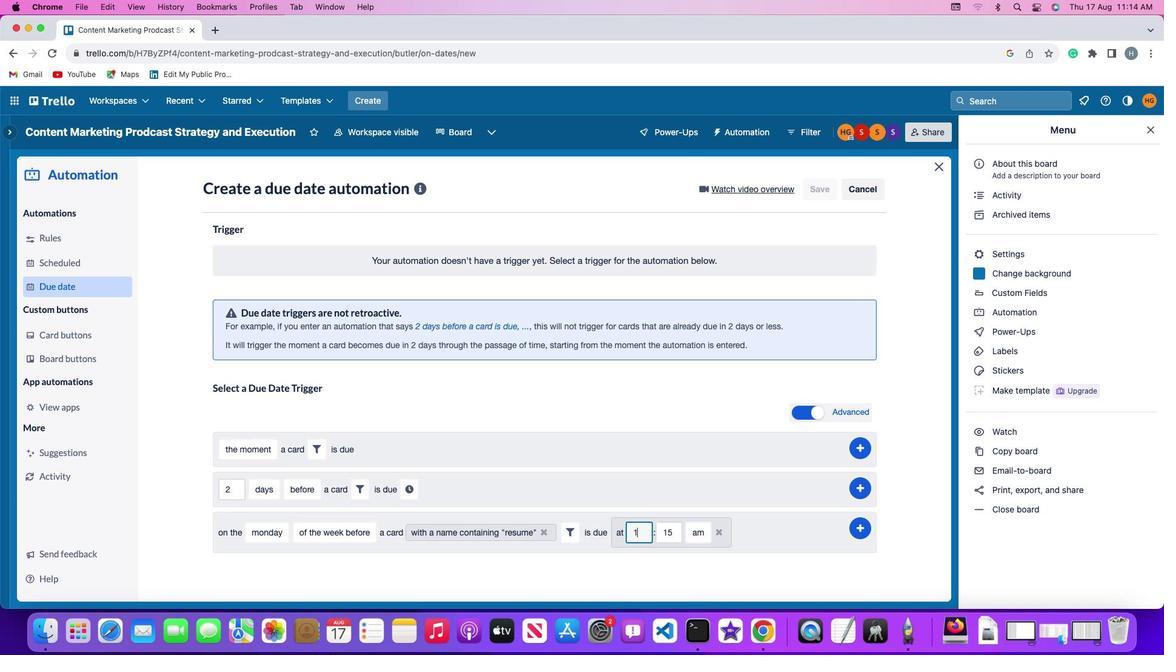 
Action: Key pressed '1''1'
Screenshot: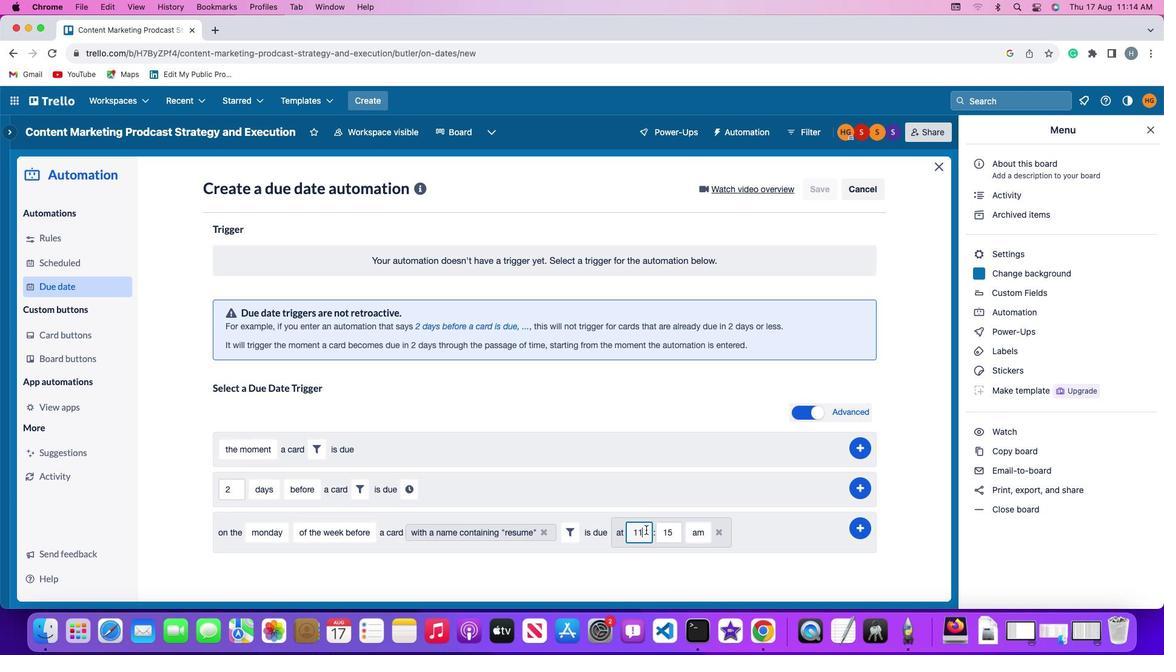 
Action: Mouse moved to (675, 530)
Screenshot: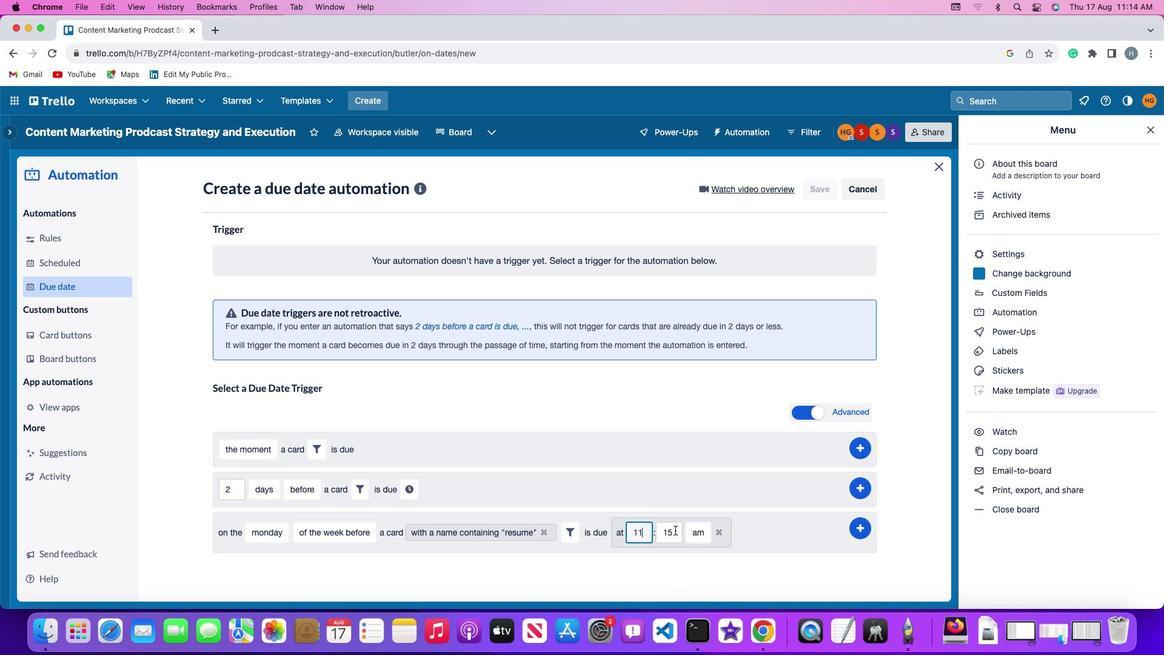 
Action: Mouse pressed left at (675, 530)
Screenshot: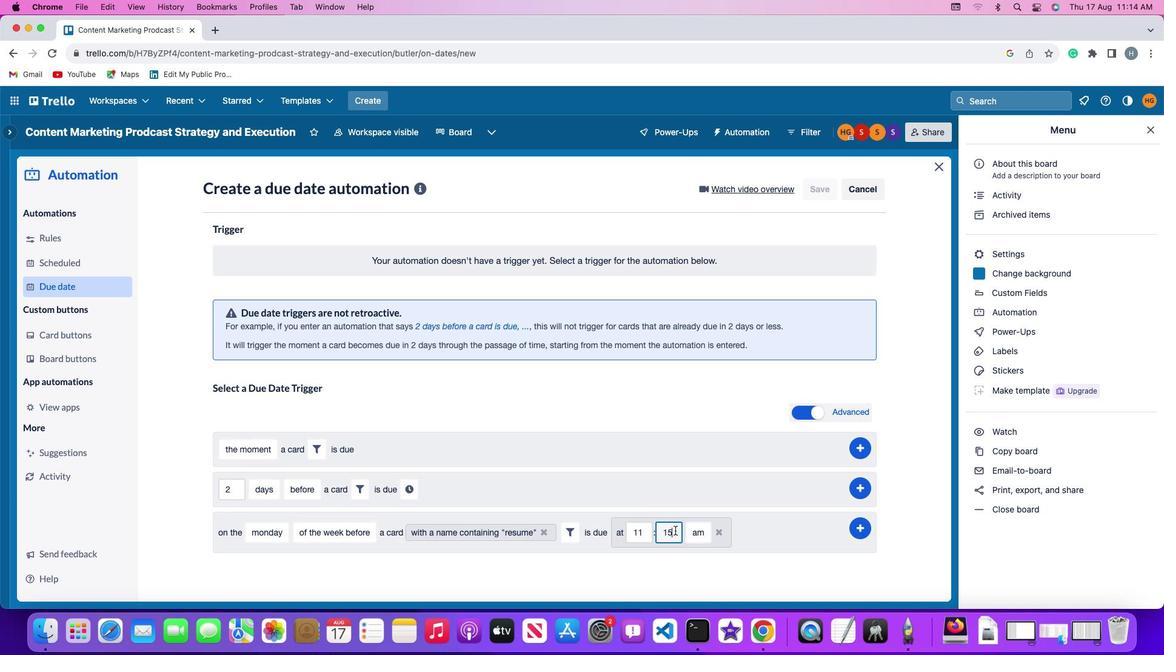 
Action: Key pressed Key.backspaceKey.backspace'0''0'
Screenshot: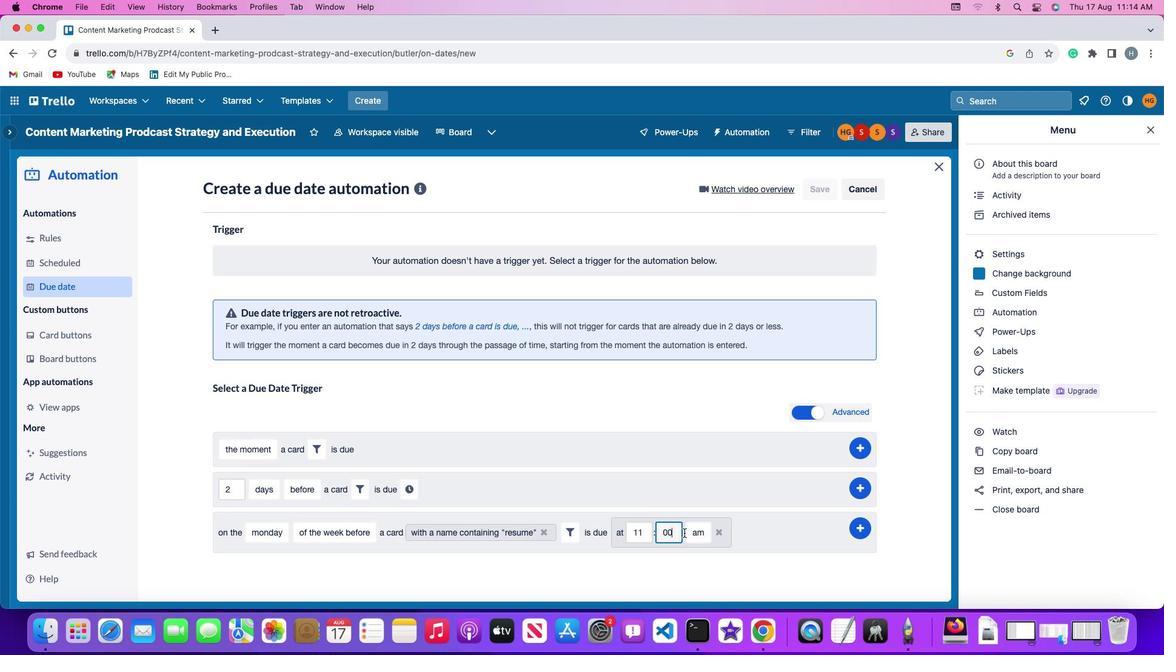 
Action: Mouse moved to (689, 532)
Screenshot: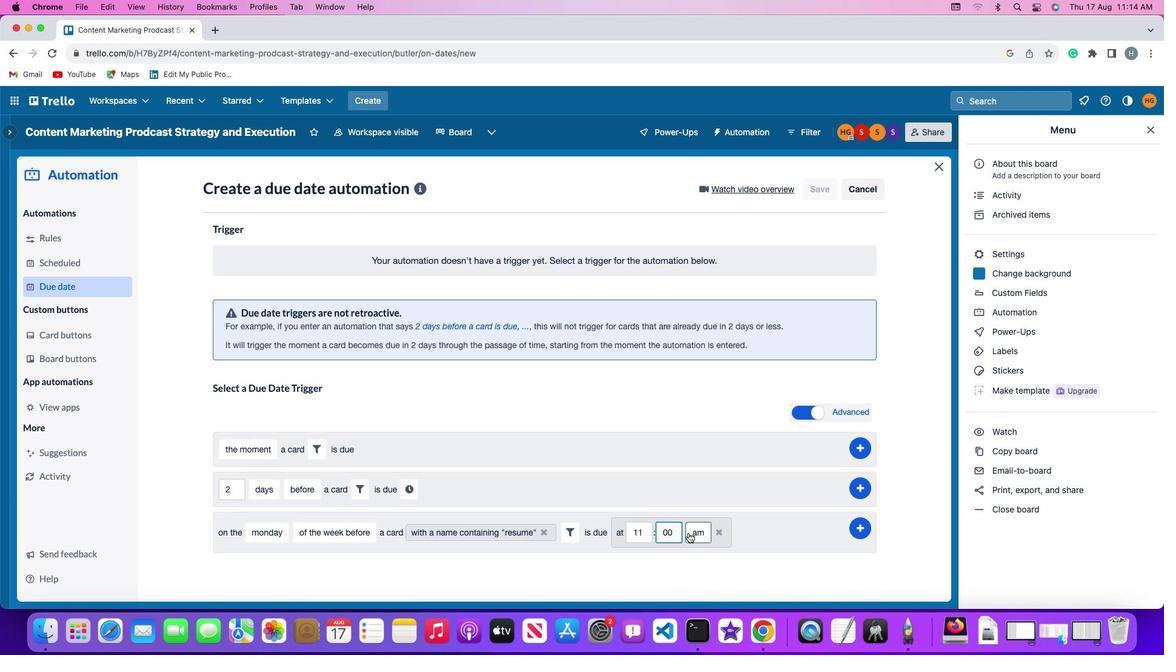 
Action: Mouse pressed left at (689, 532)
Screenshot: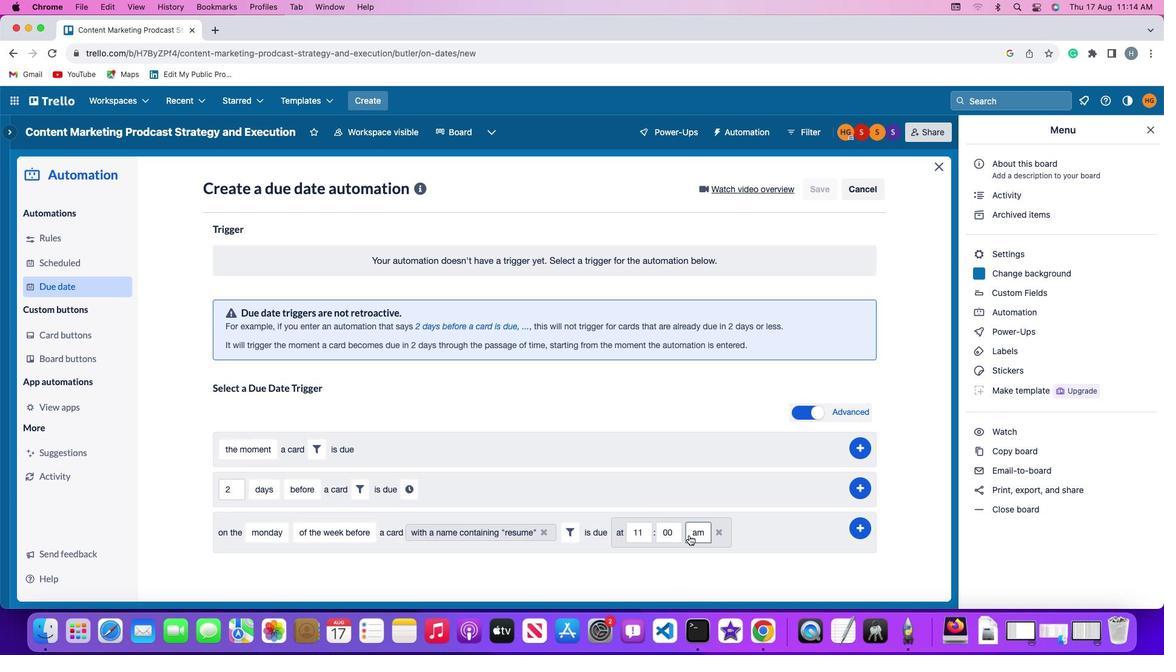 
Action: Mouse moved to (696, 556)
Screenshot: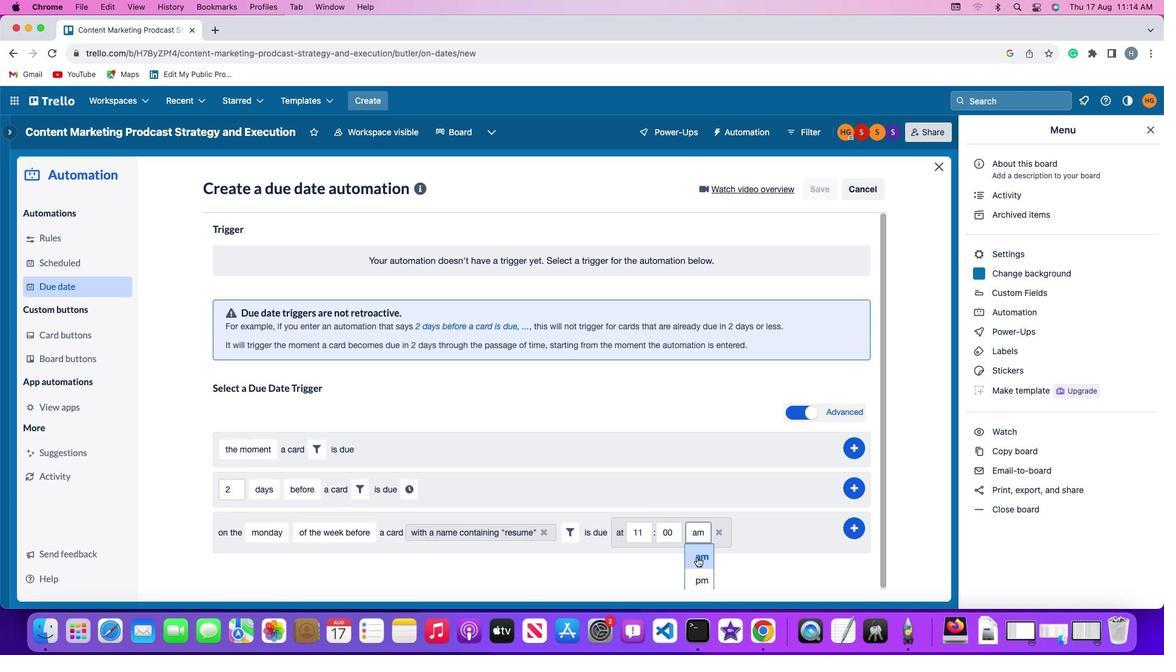 
Action: Mouse pressed left at (696, 556)
Screenshot: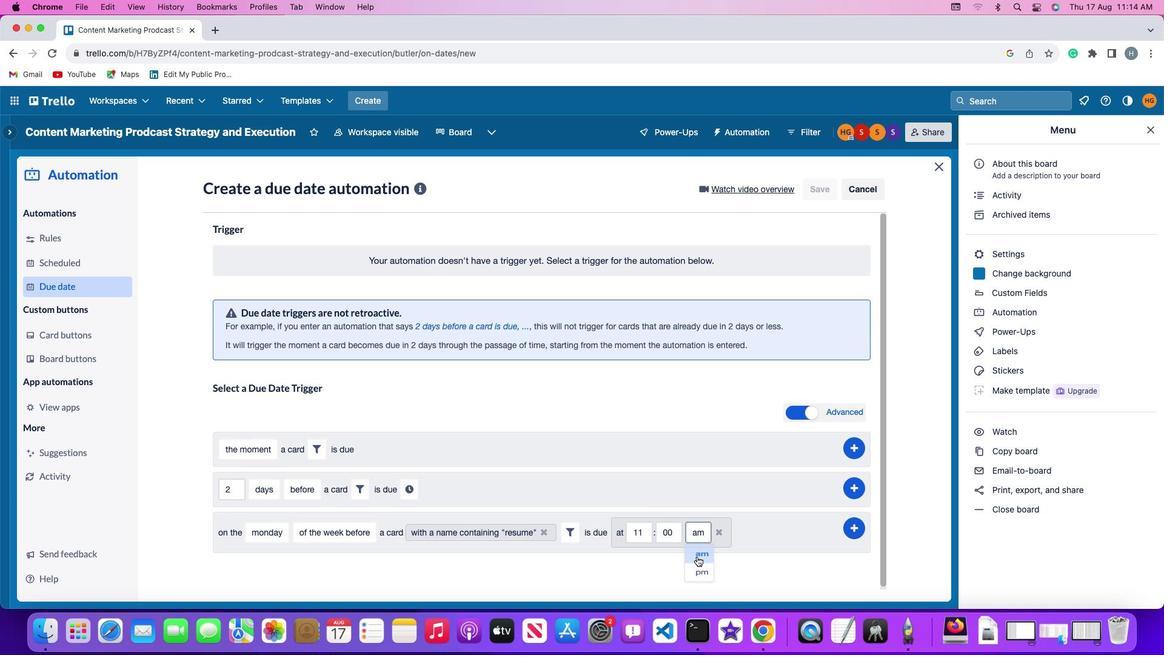 
Action: Mouse moved to (860, 526)
Screenshot: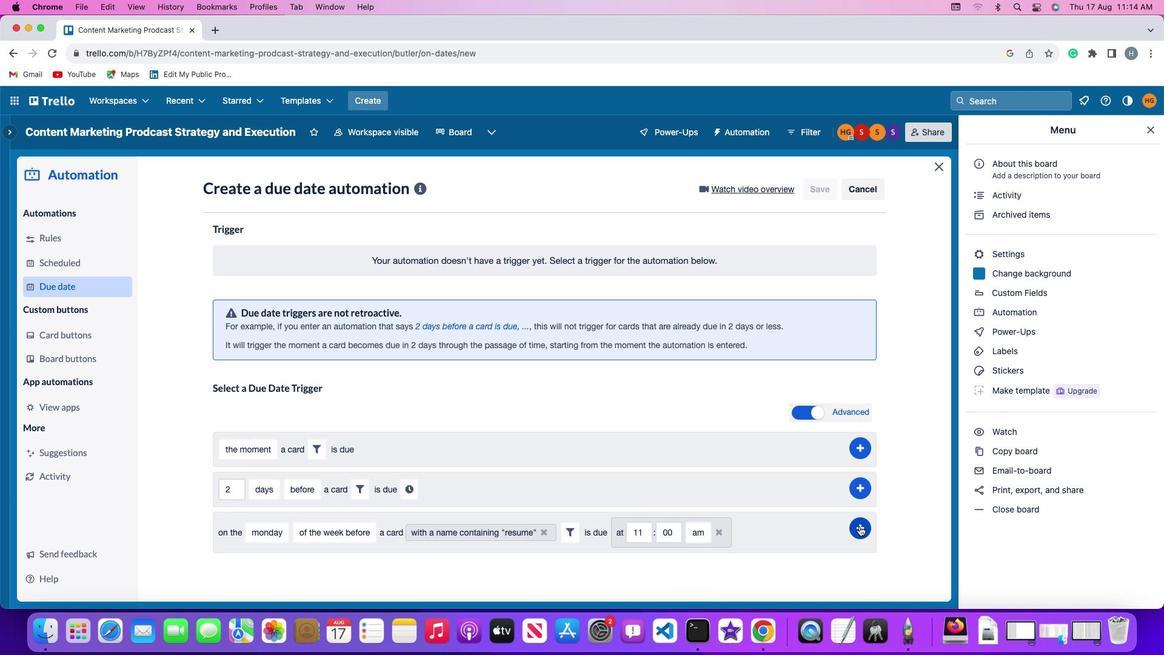 
Action: Mouse pressed left at (860, 526)
Screenshot: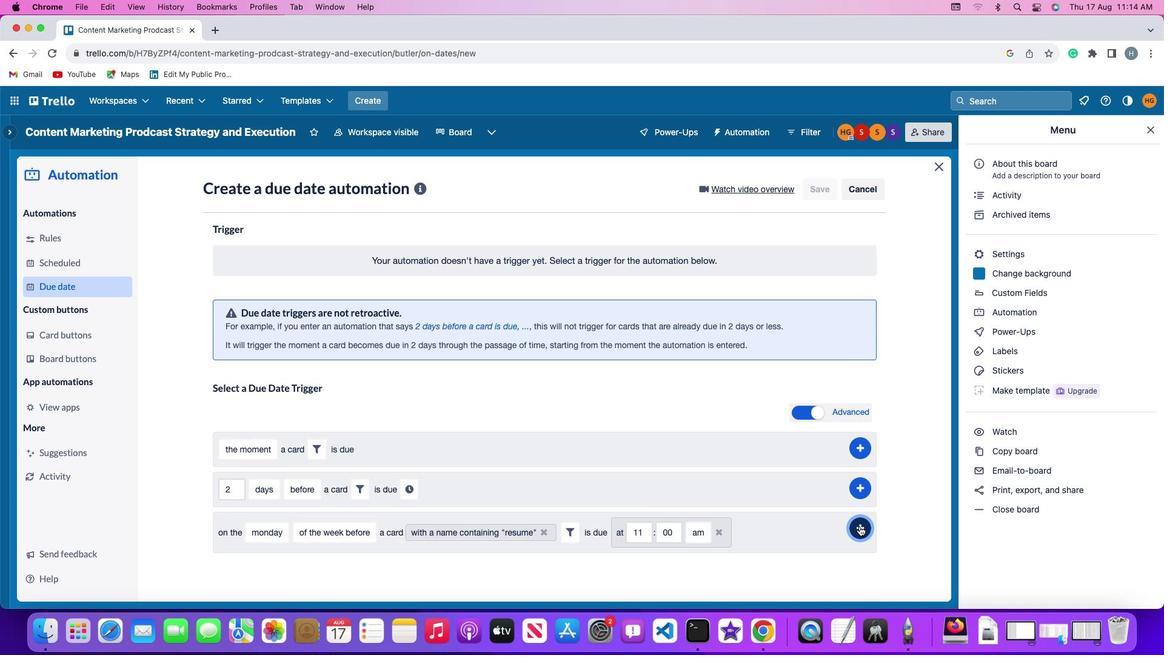 
Action: Mouse moved to (920, 426)
Screenshot: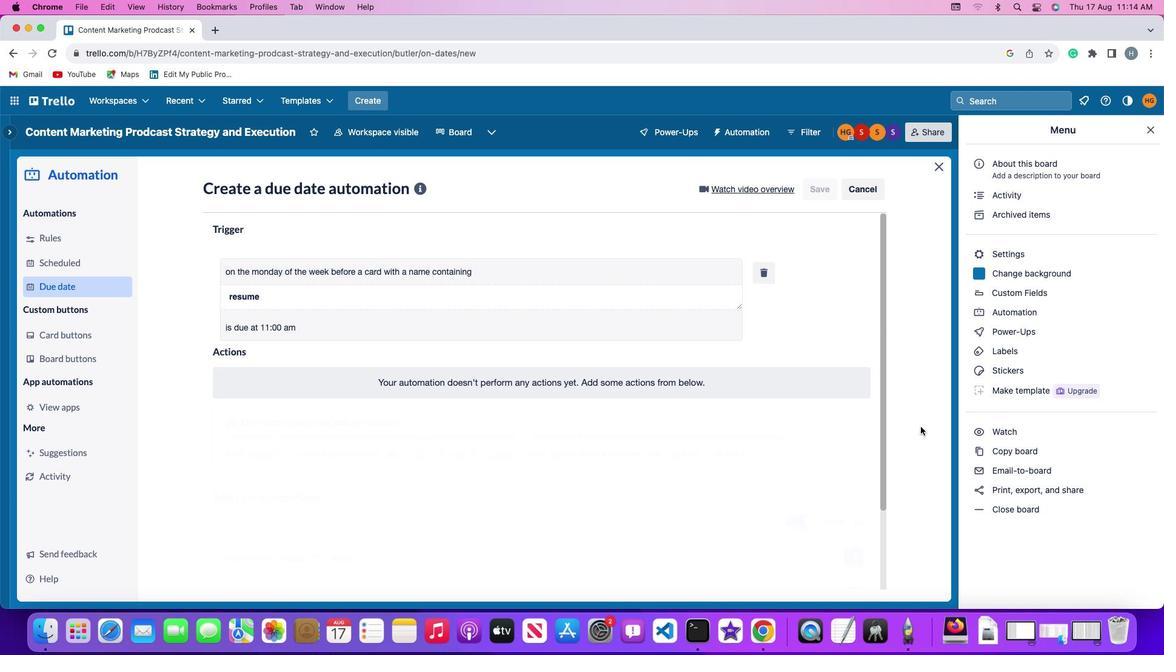 
